 Task: Find a one-way business class flight from Billings to Indianapolis for 9 passengers on August 5th, using United Airlines, with 1 carry-on bag, a budget of up to ₹500,000, and a departure time between 10:00 and 11:00.
Action: Mouse moved to (296, 125)
Screenshot: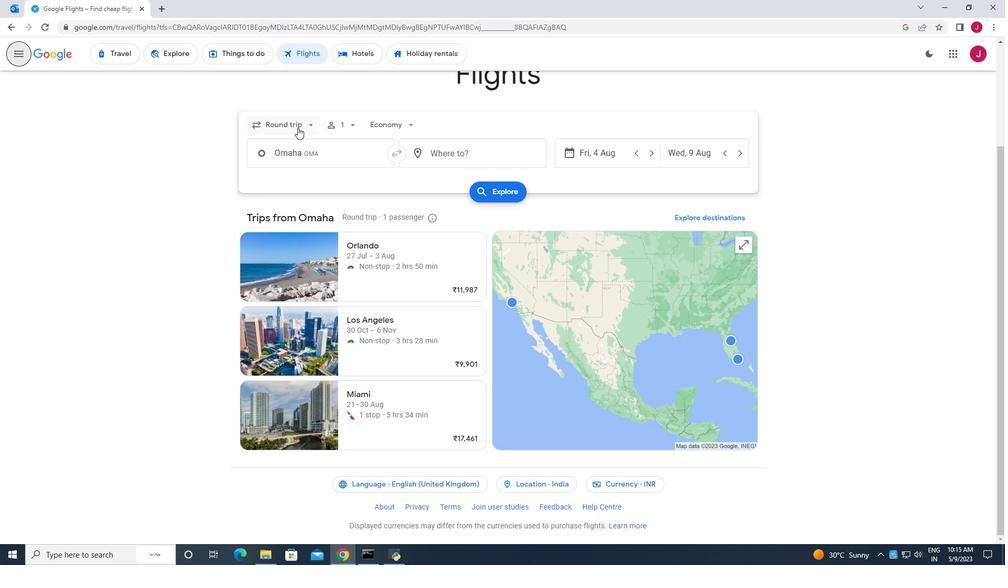 
Action: Mouse pressed left at (296, 125)
Screenshot: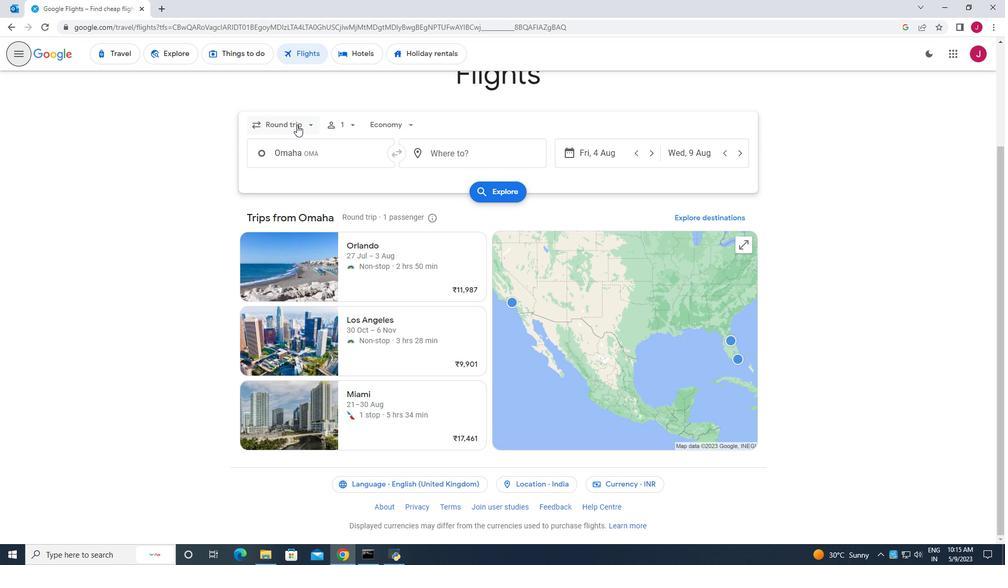 
Action: Mouse moved to (302, 173)
Screenshot: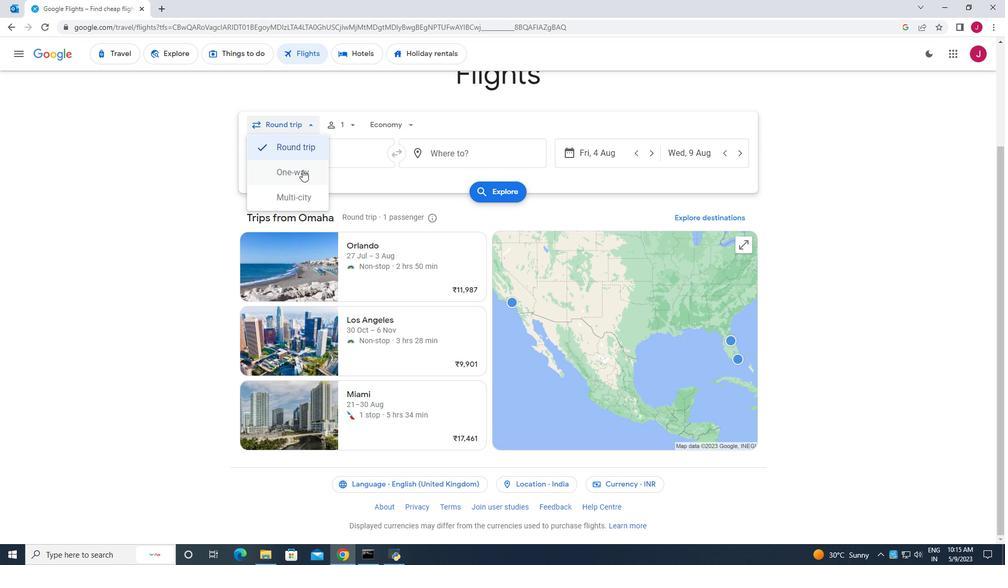 
Action: Mouse pressed left at (302, 173)
Screenshot: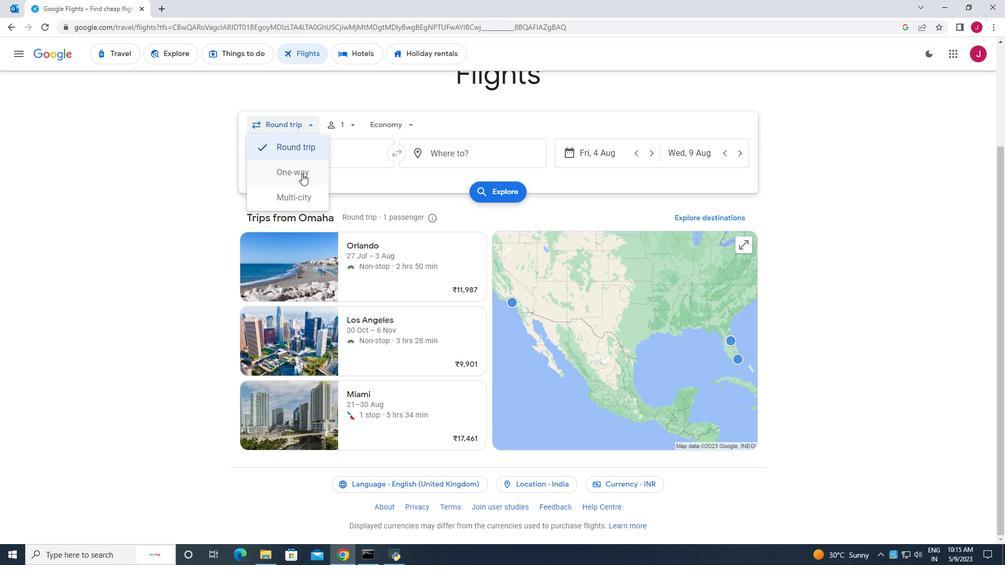 
Action: Mouse moved to (350, 121)
Screenshot: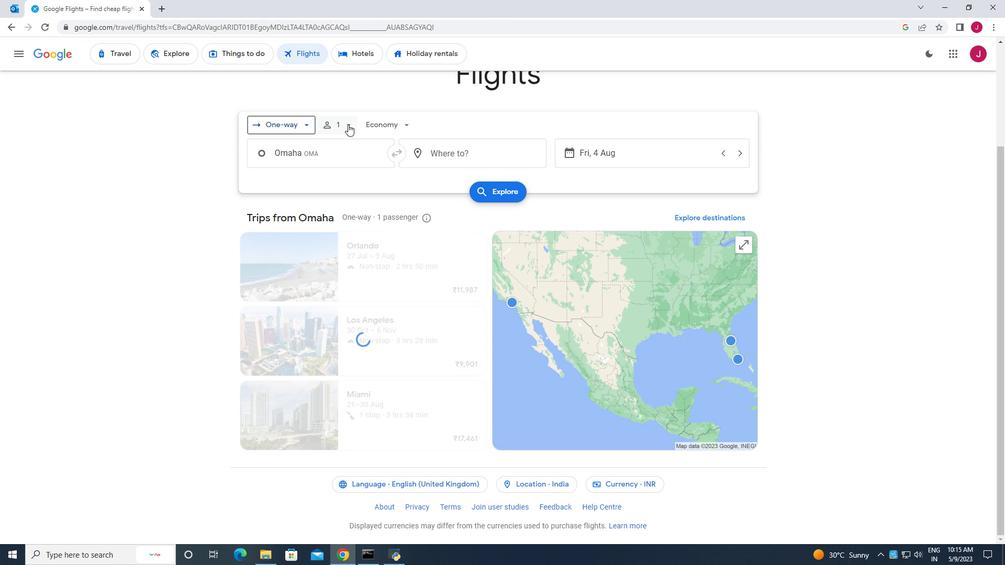 
Action: Mouse pressed left at (350, 121)
Screenshot: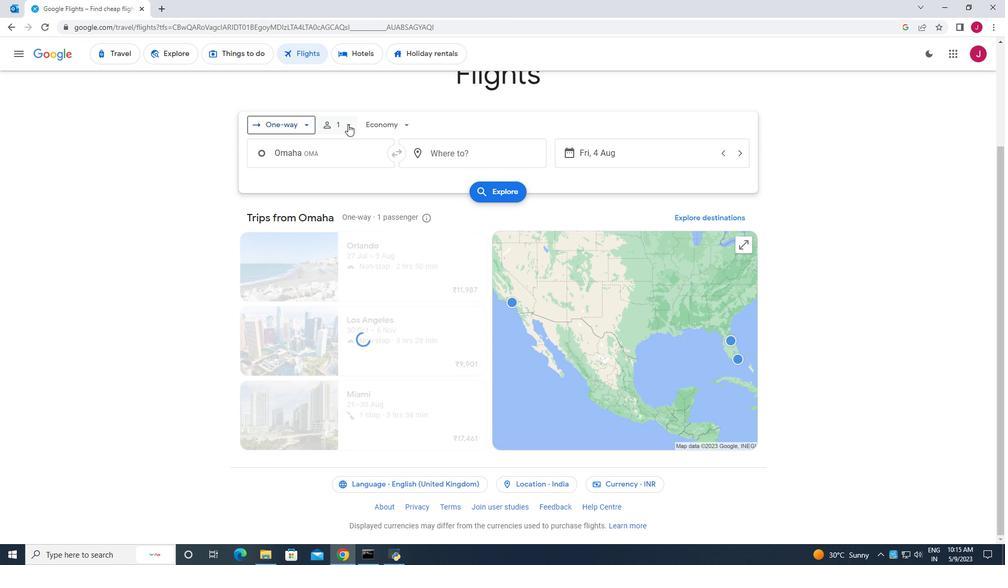 
Action: Mouse moved to (423, 152)
Screenshot: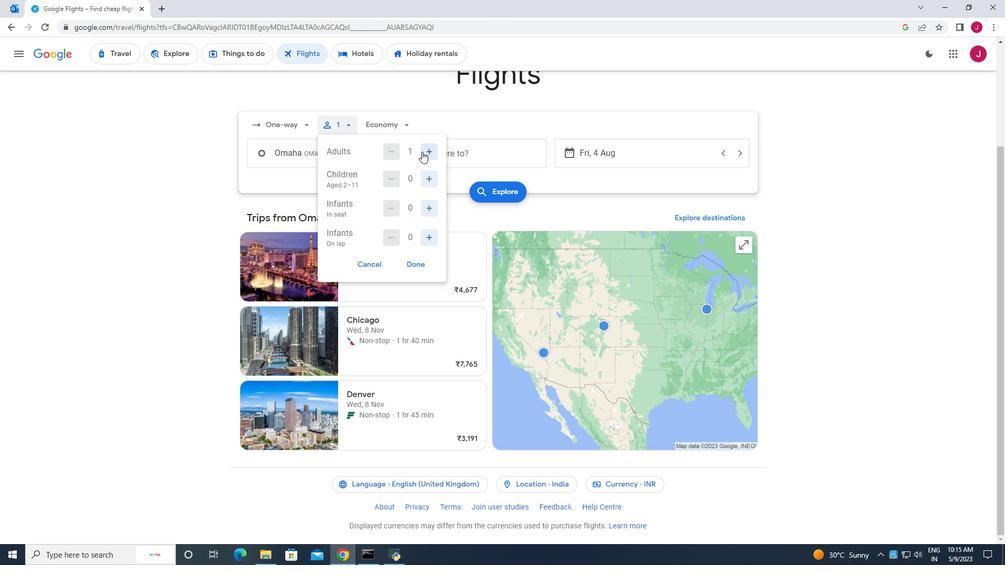 
Action: Mouse pressed left at (423, 152)
Screenshot: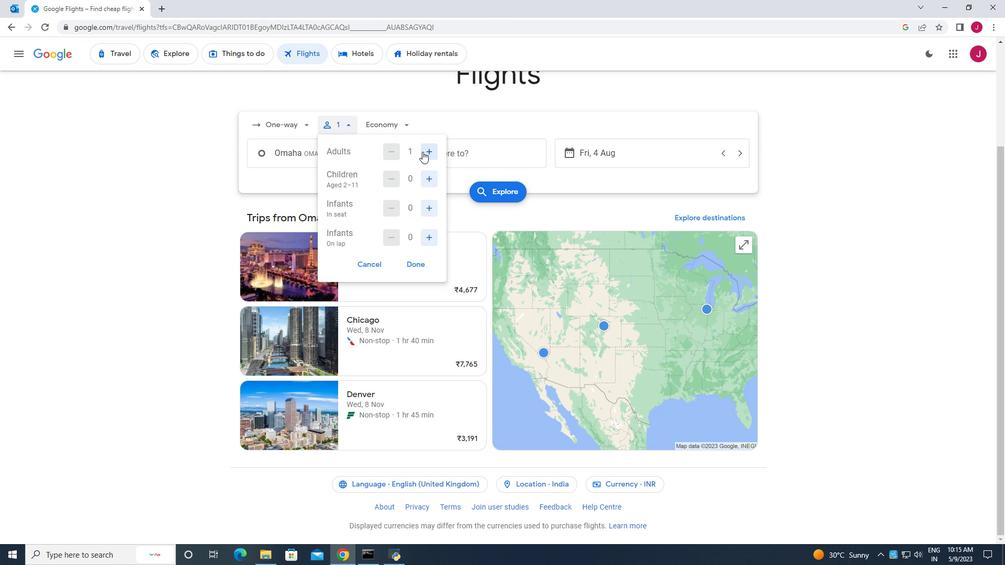 
Action: Mouse pressed left at (423, 152)
Screenshot: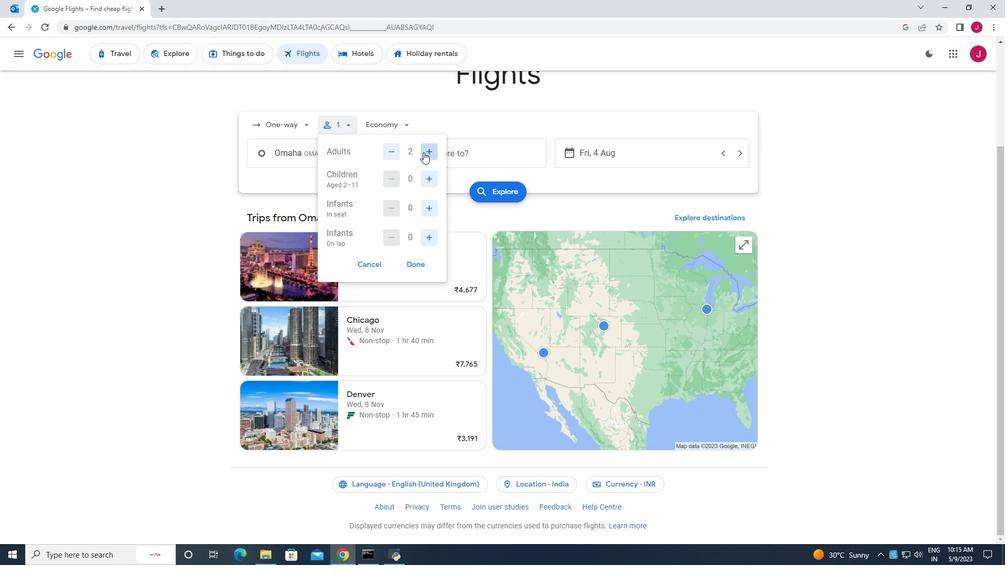 
Action: Mouse pressed left at (423, 152)
Screenshot: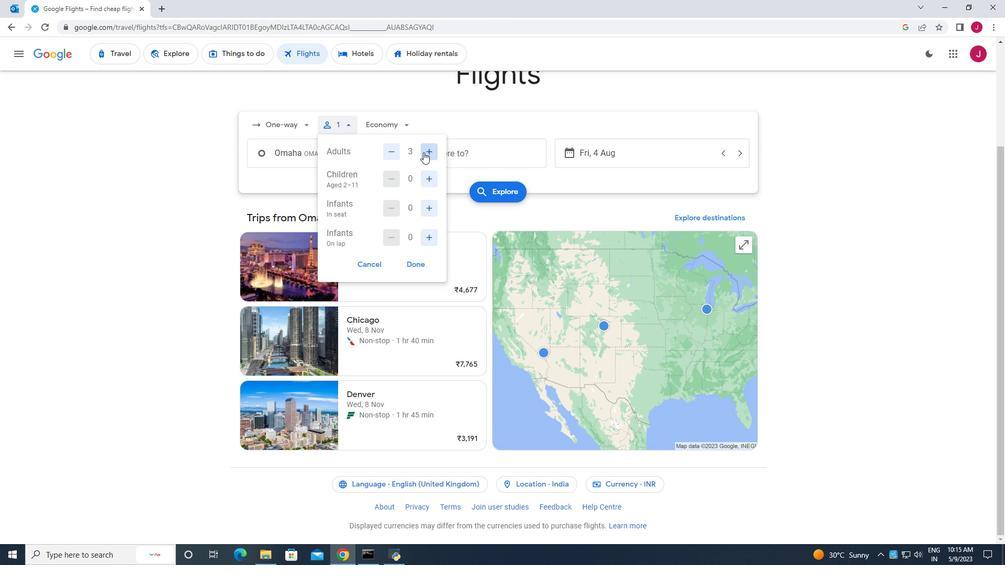
Action: Mouse pressed left at (423, 152)
Screenshot: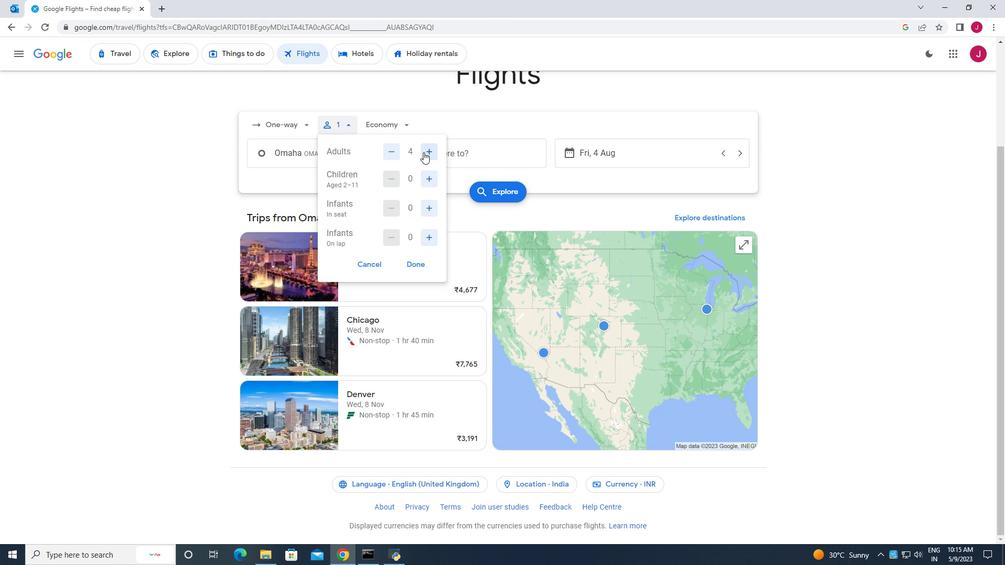 
Action: Mouse moved to (427, 179)
Screenshot: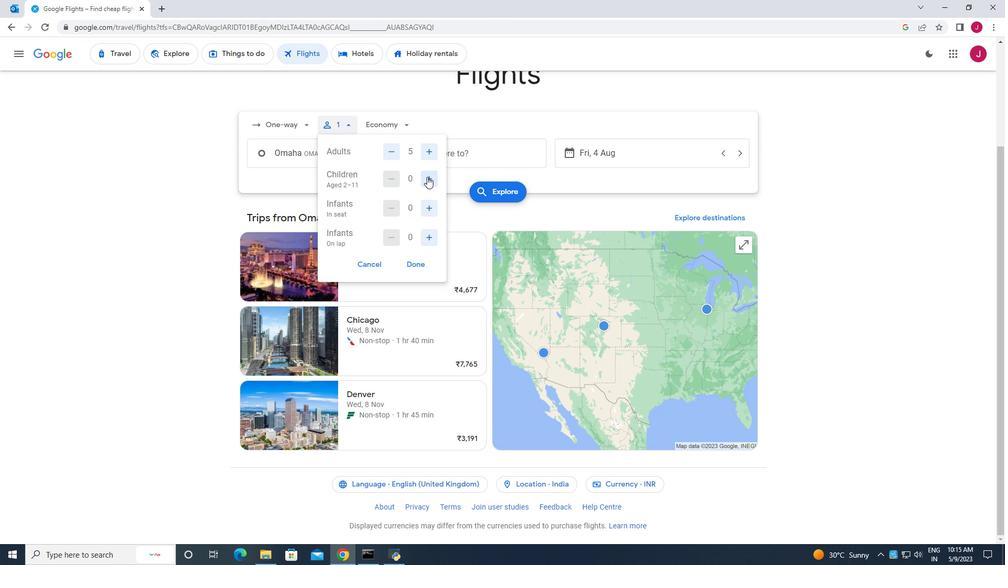 
Action: Mouse pressed left at (427, 179)
Screenshot: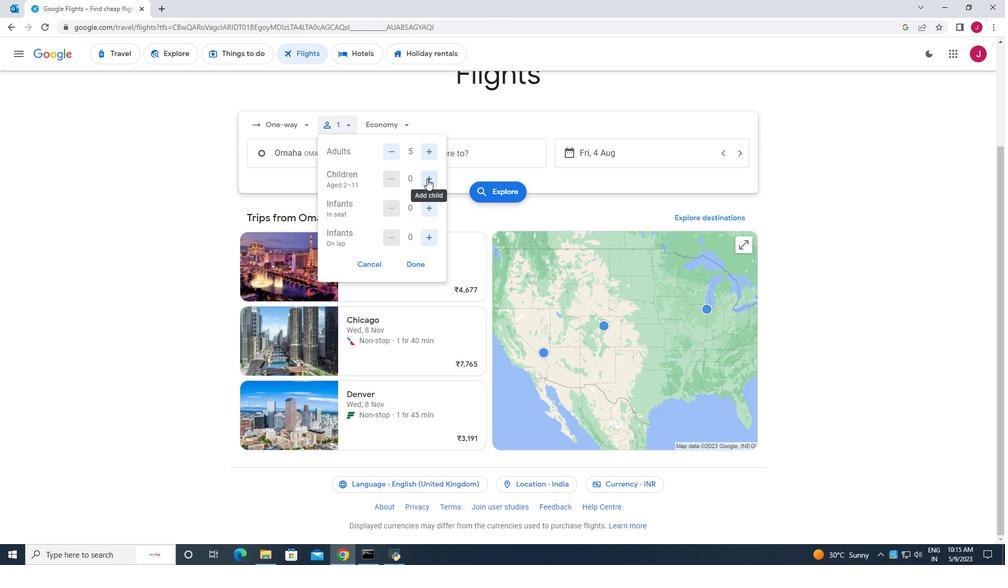 
Action: Mouse moved to (426, 206)
Screenshot: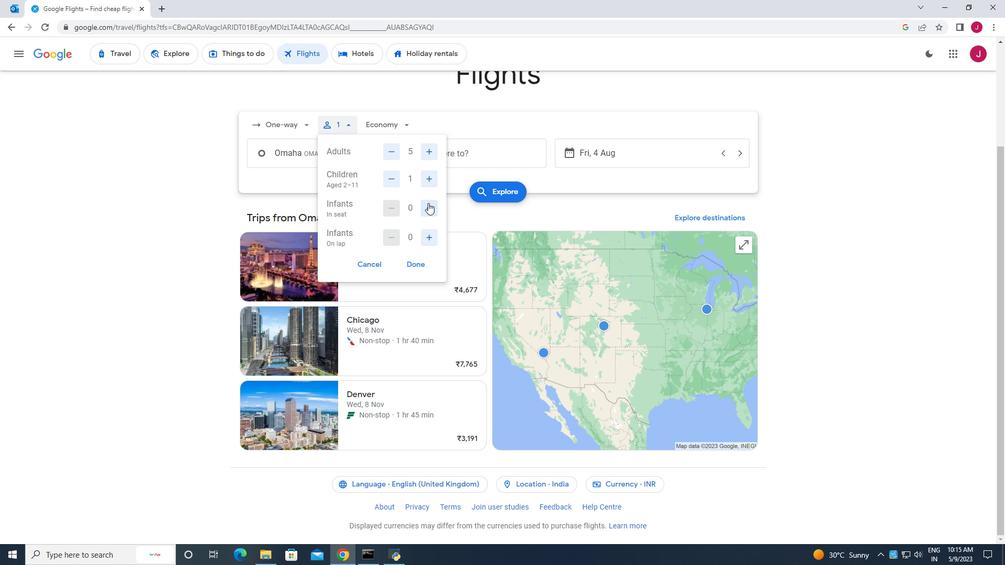 
Action: Mouse pressed left at (426, 206)
Screenshot: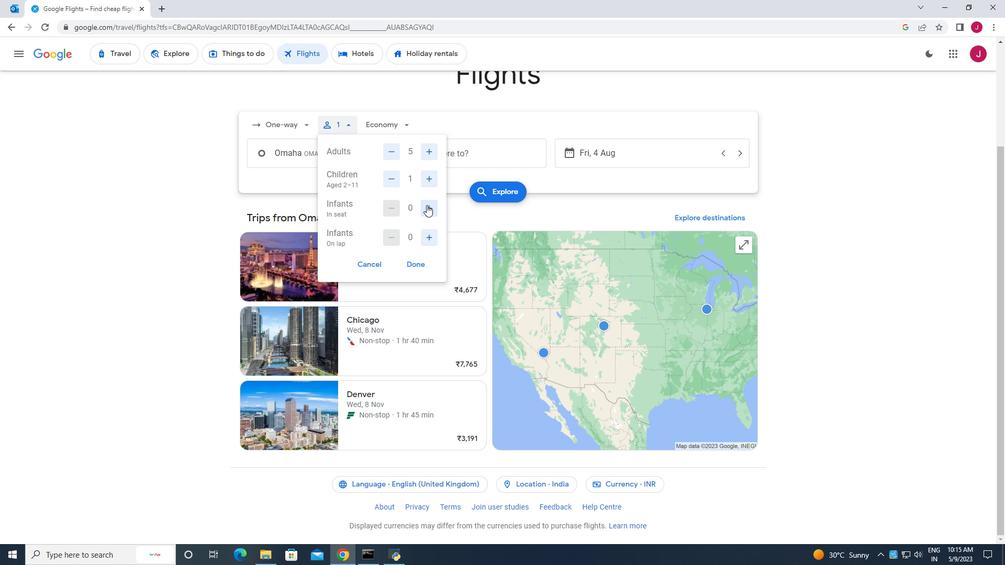 
Action: Mouse moved to (426, 206)
Screenshot: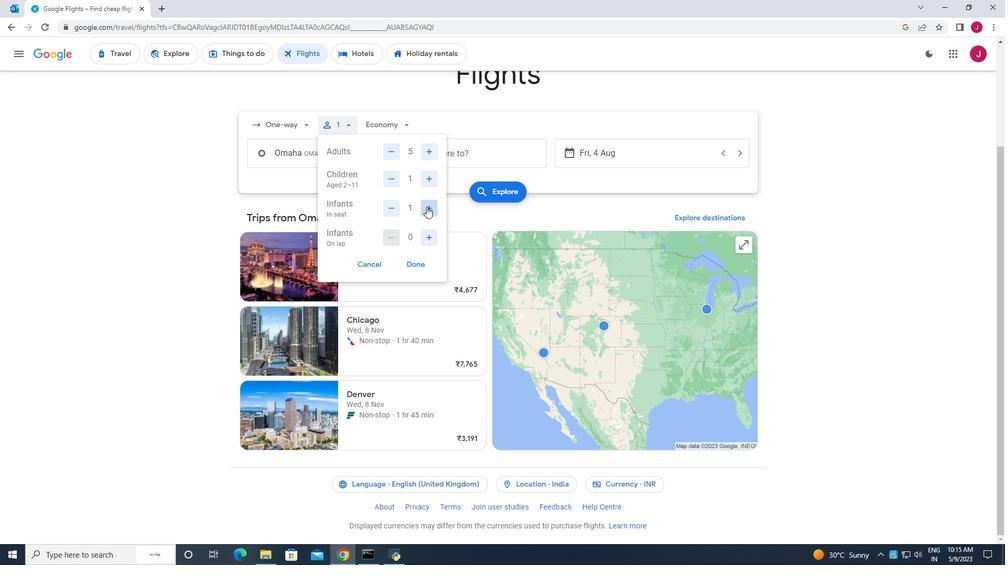 
Action: Mouse pressed left at (426, 206)
Screenshot: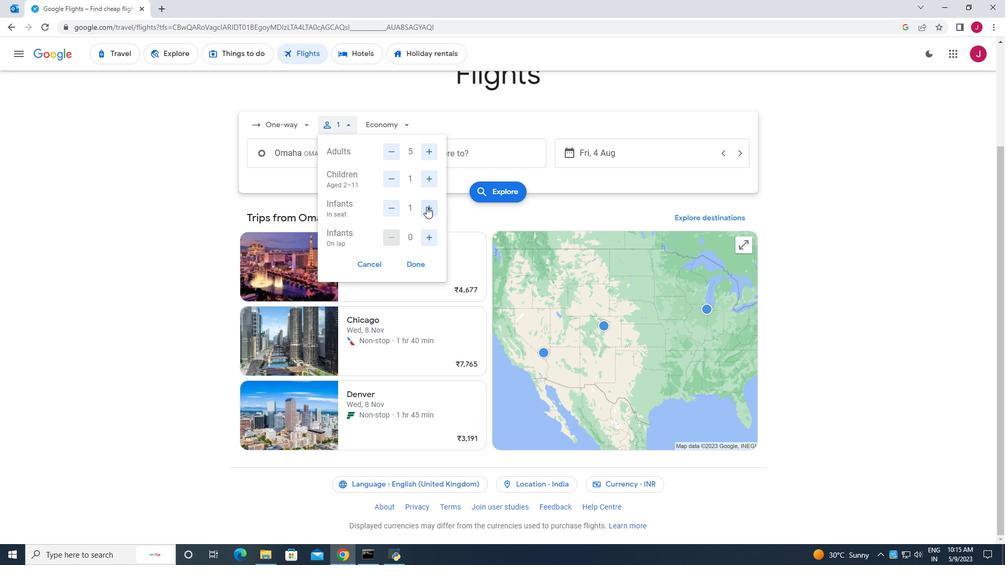 
Action: Mouse moved to (428, 239)
Screenshot: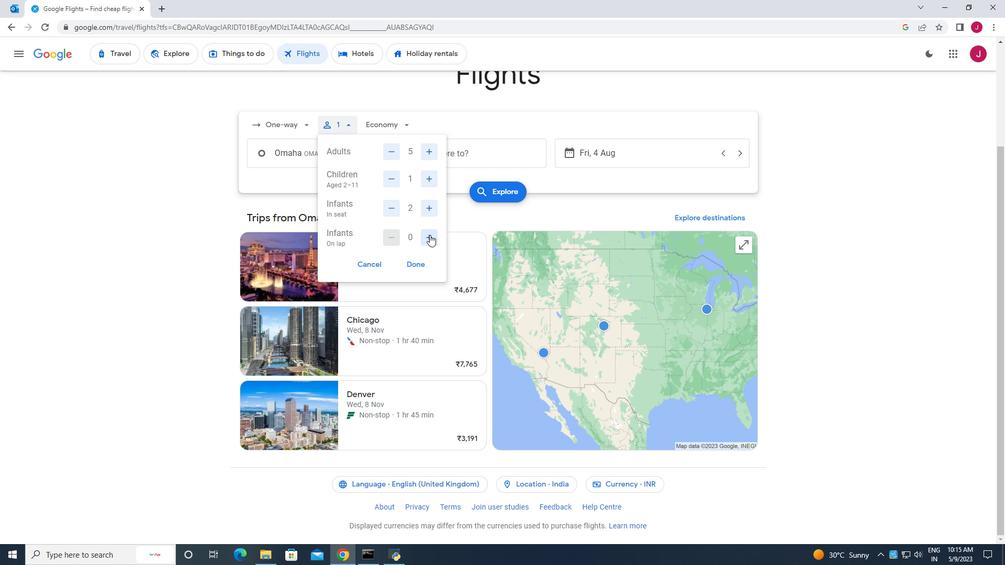 
Action: Mouse pressed left at (428, 239)
Screenshot: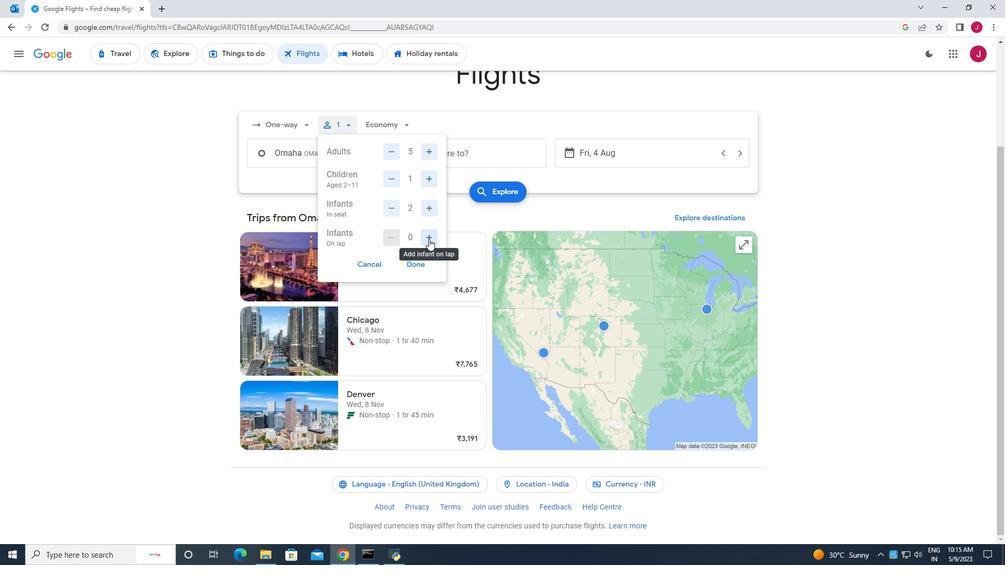 
Action: Mouse moved to (415, 262)
Screenshot: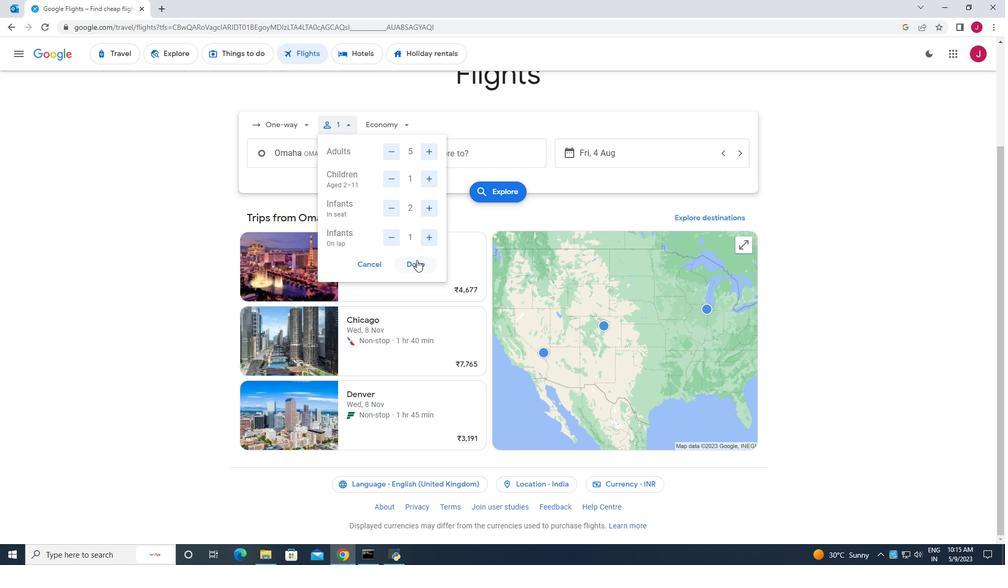 
Action: Mouse pressed left at (415, 262)
Screenshot: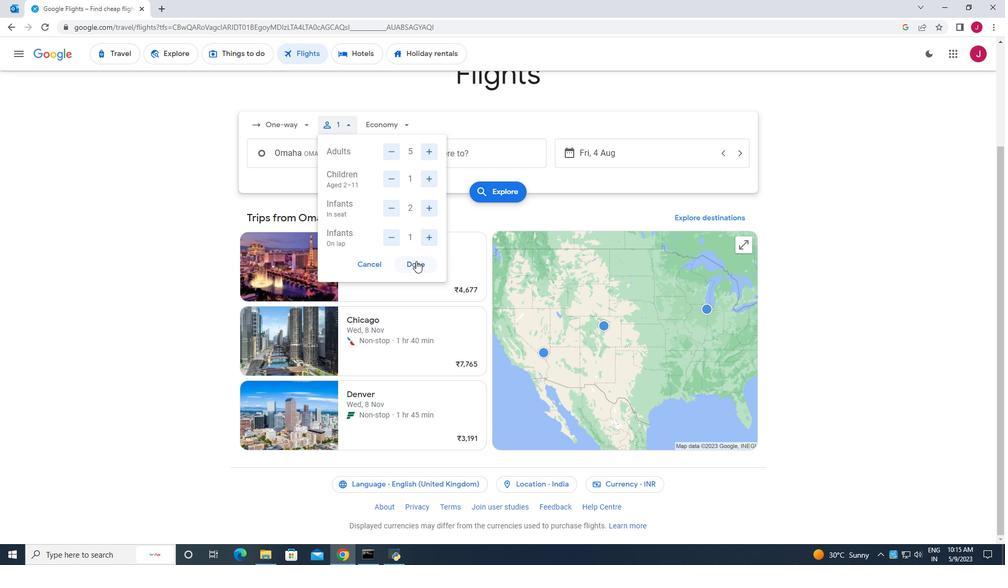 
Action: Mouse moved to (403, 119)
Screenshot: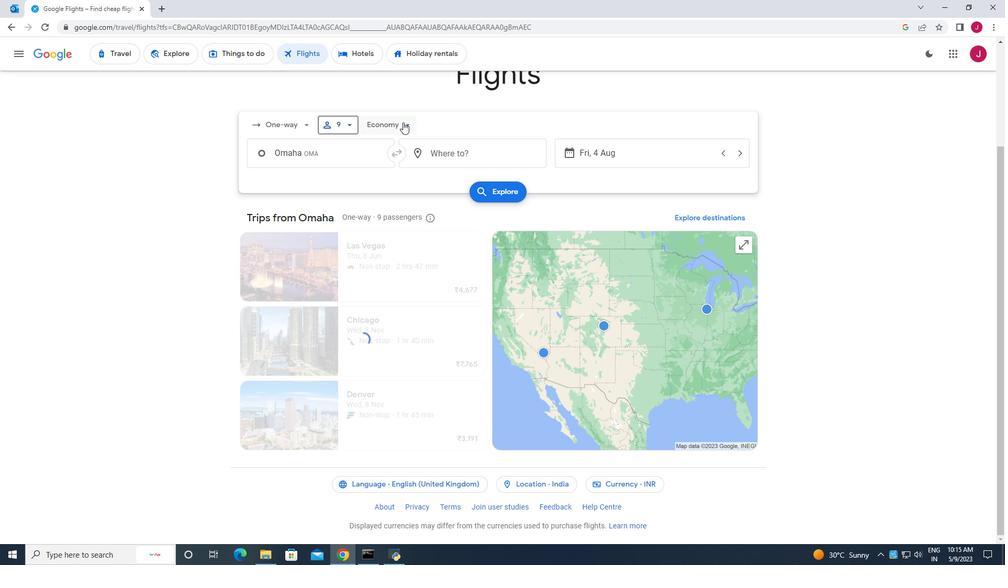 
Action: Mouse pressed left at (403, 119)
Screenshot: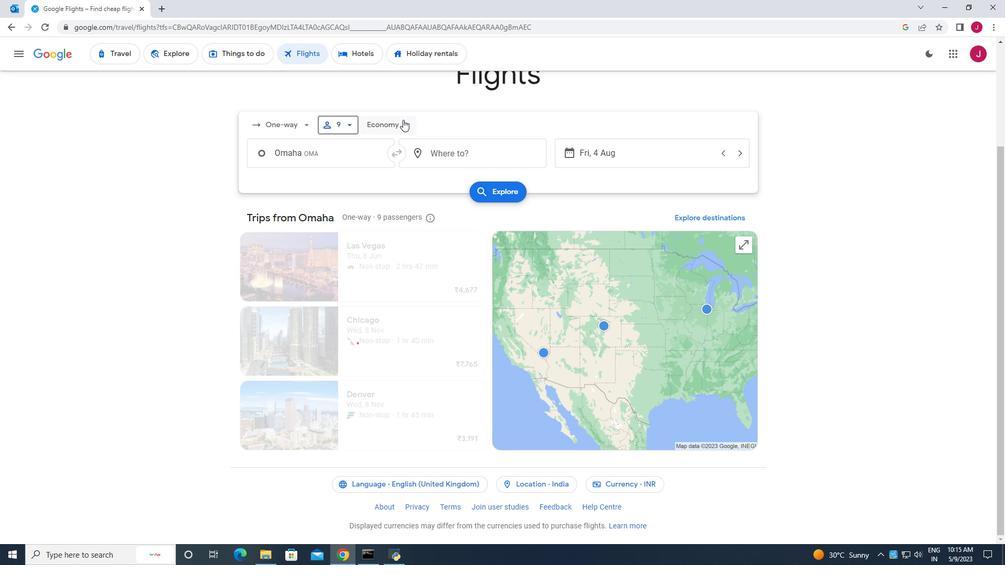 
Action: Mouse moved to (404, 200)
Screenshot: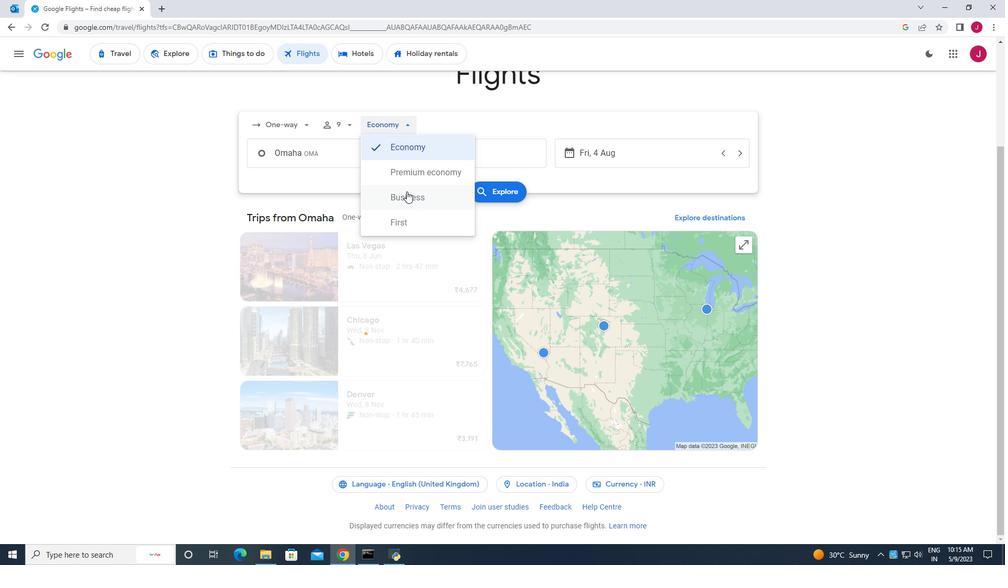 
Action: Mouse pressed left at (404, 200)
Screenshot: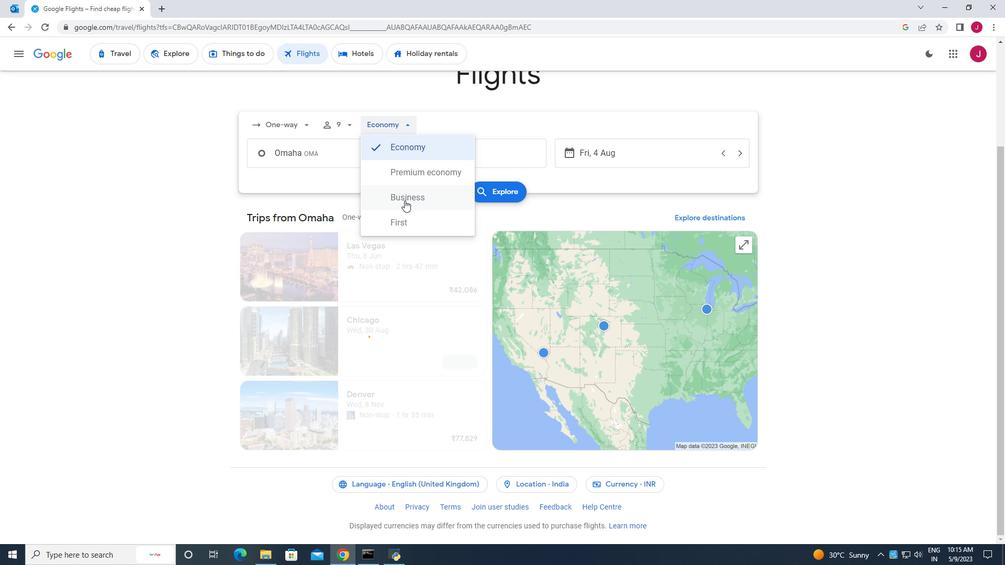 
Action: Mouse moved to (340, 155)
Screenshot: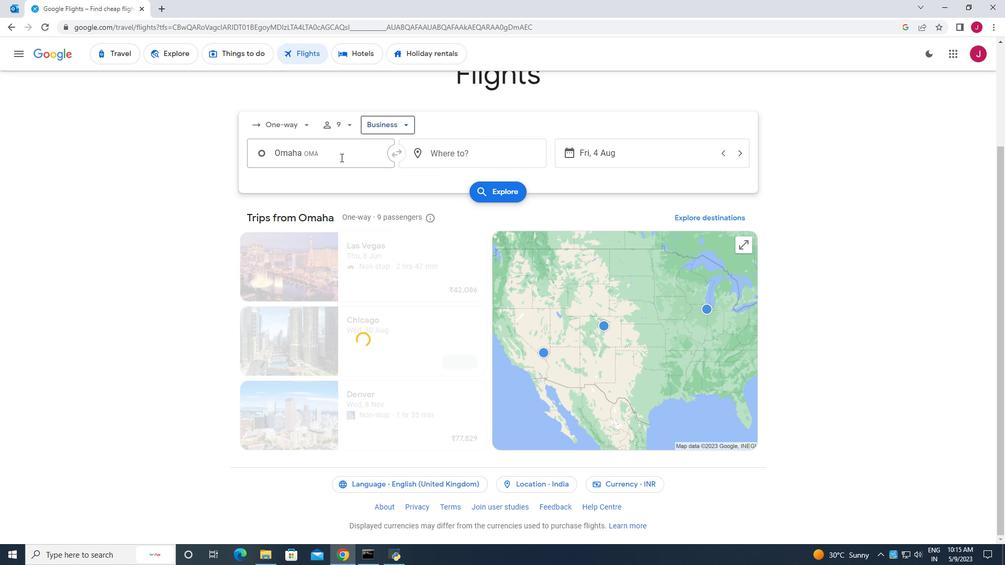 
Action: Mouse pressed left at (340, 155)
Screenshot: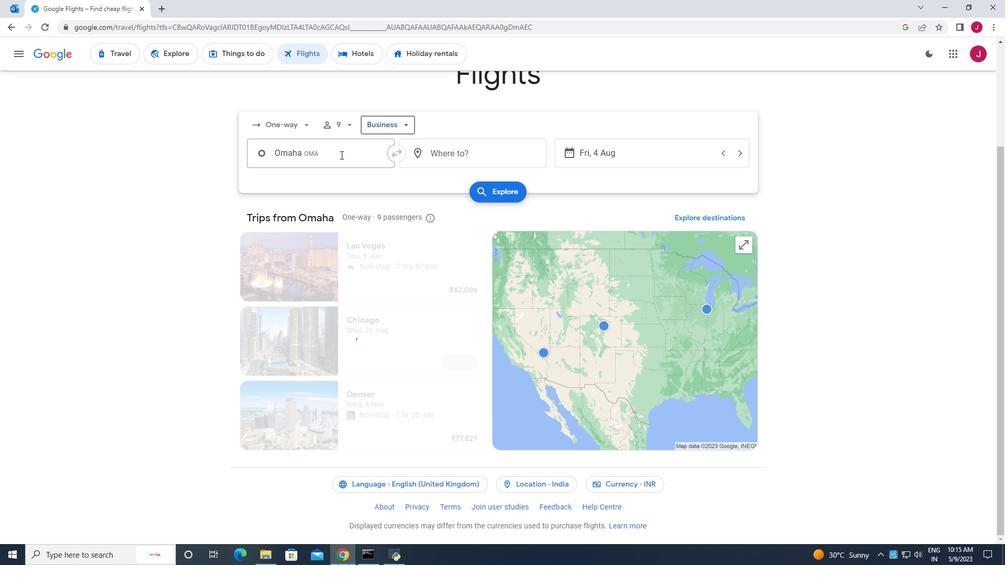 
Action: Key pressed billings
Screenshot: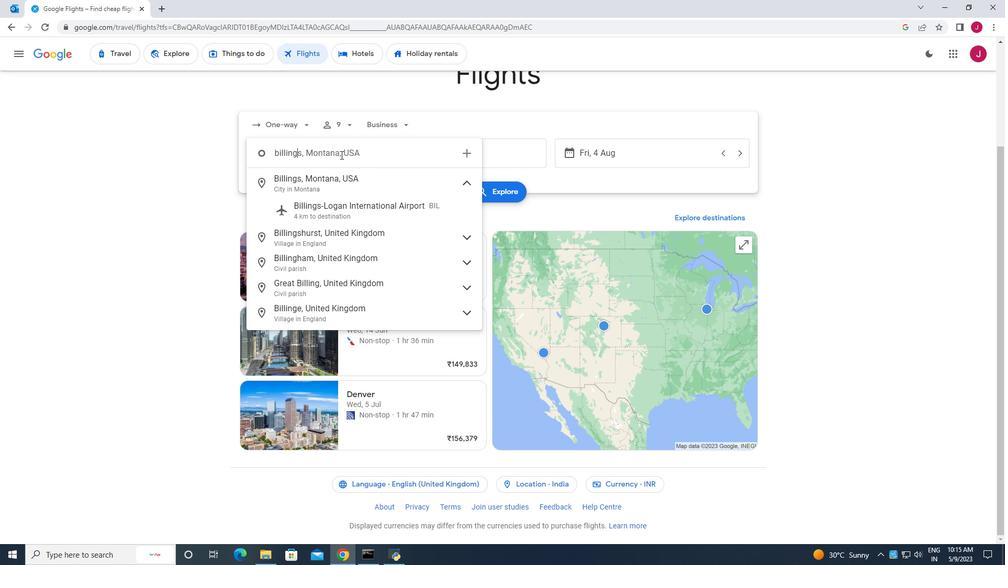
Action: Mouse moved to (362, 209)
Screenshot: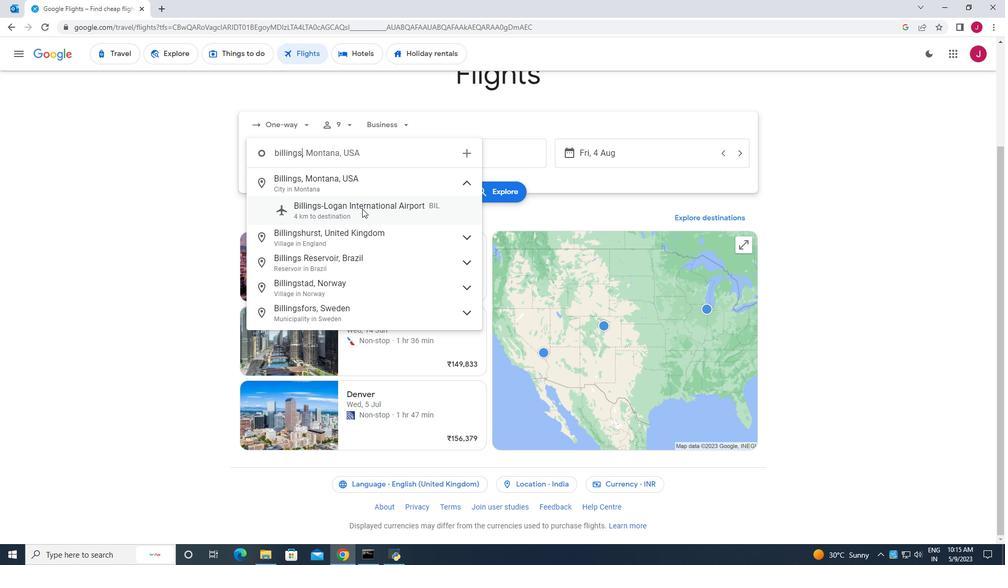 
Action: Mouse pressed left at (362, 209)
Screenshot: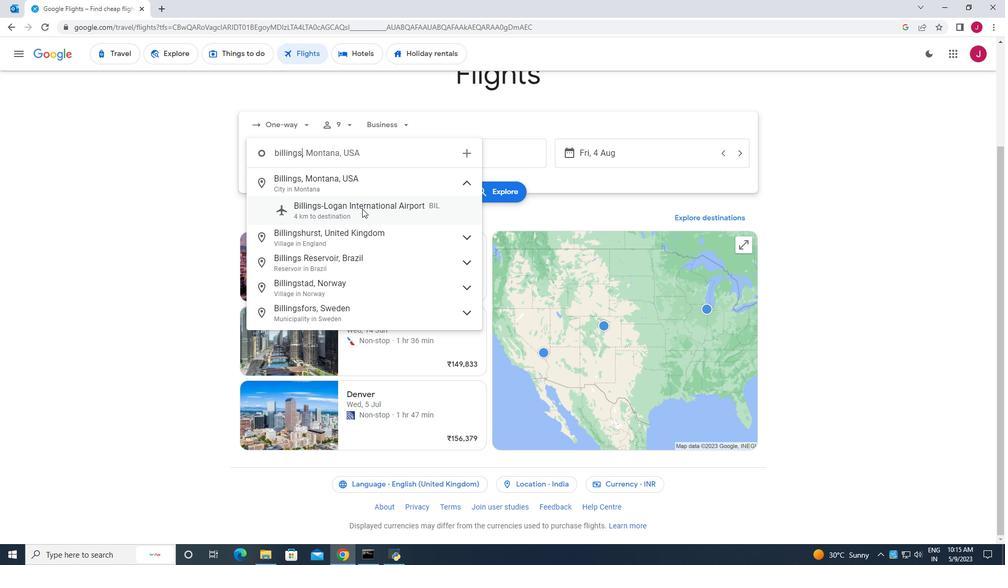 
Action: Mouse moved to (464, 158)
Screenshot: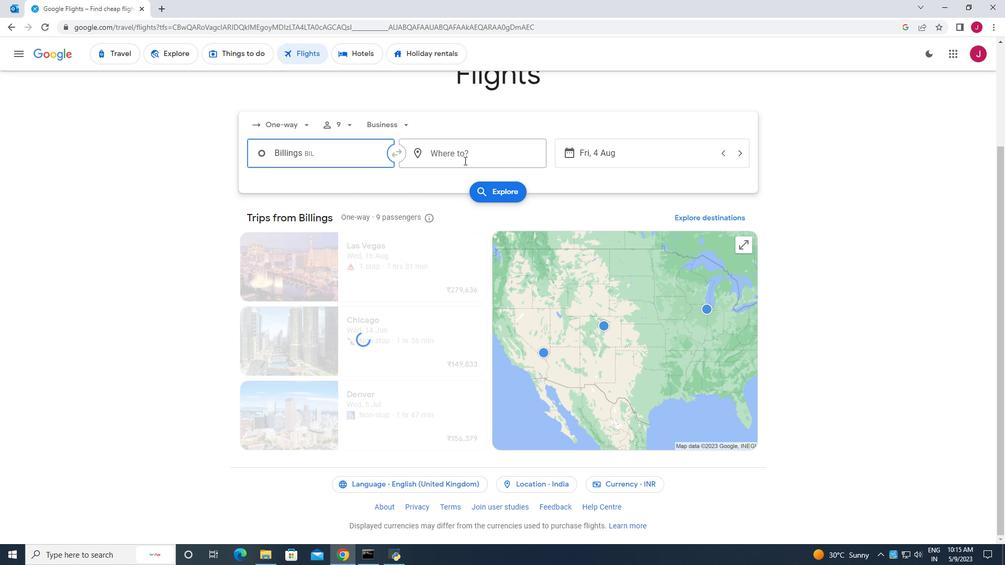 
Action: Mouse pressed left at (464, 158)
Screenshot: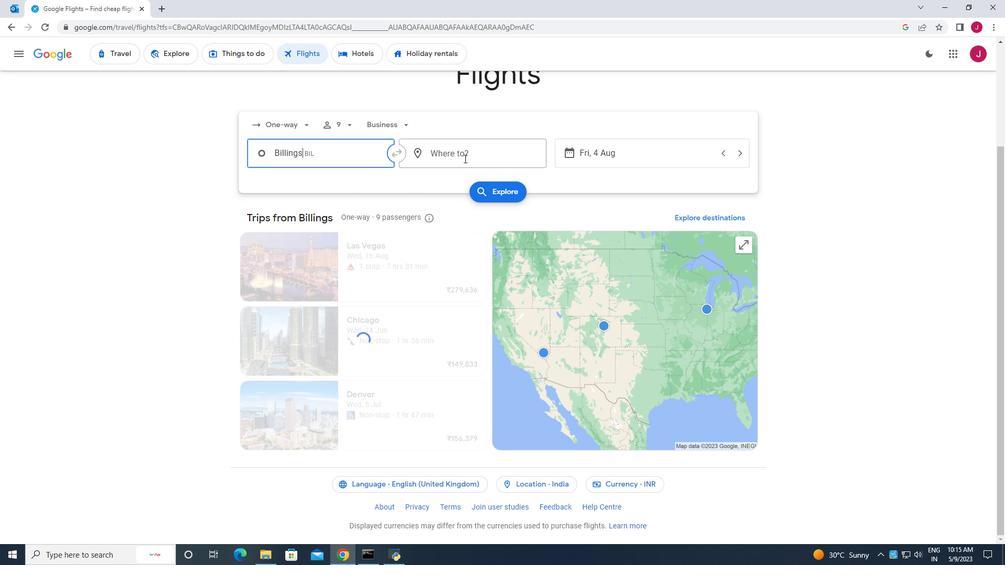 
Action: Key pressed indianapo
Screenshot: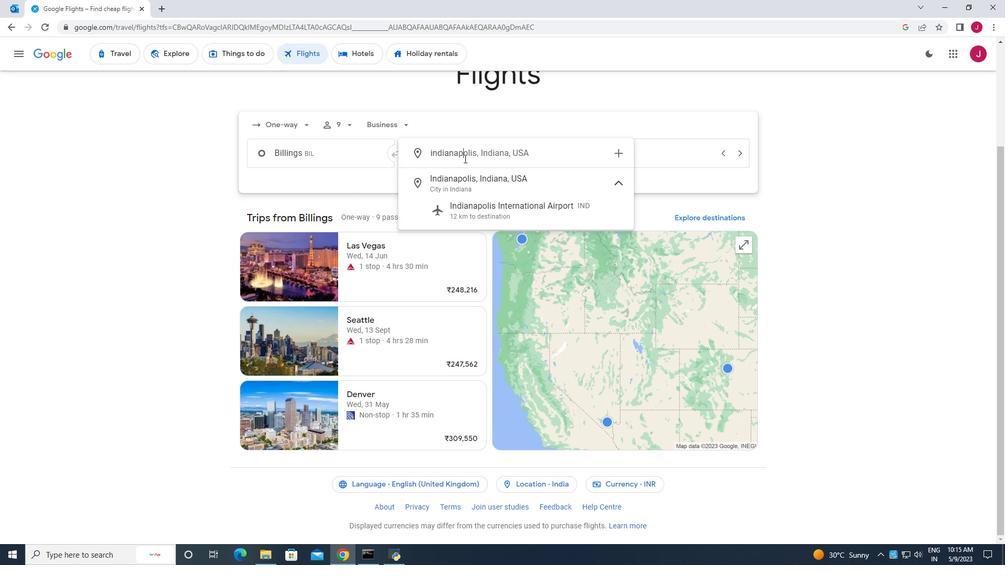 
Action: Mouse moved to (485, 181)
Screenshot: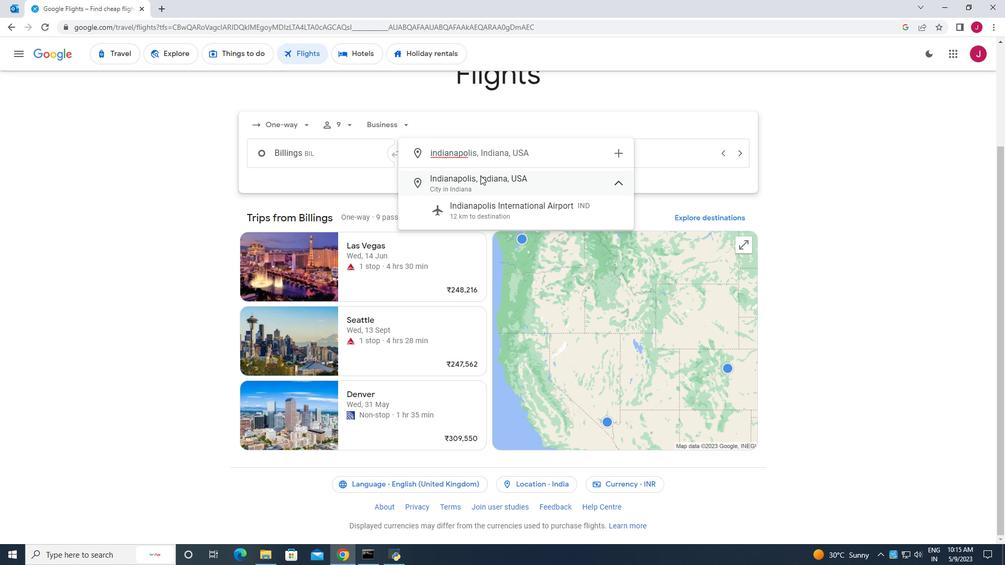 
Action: Mouse pressed left at (485, 181)
Screenshot: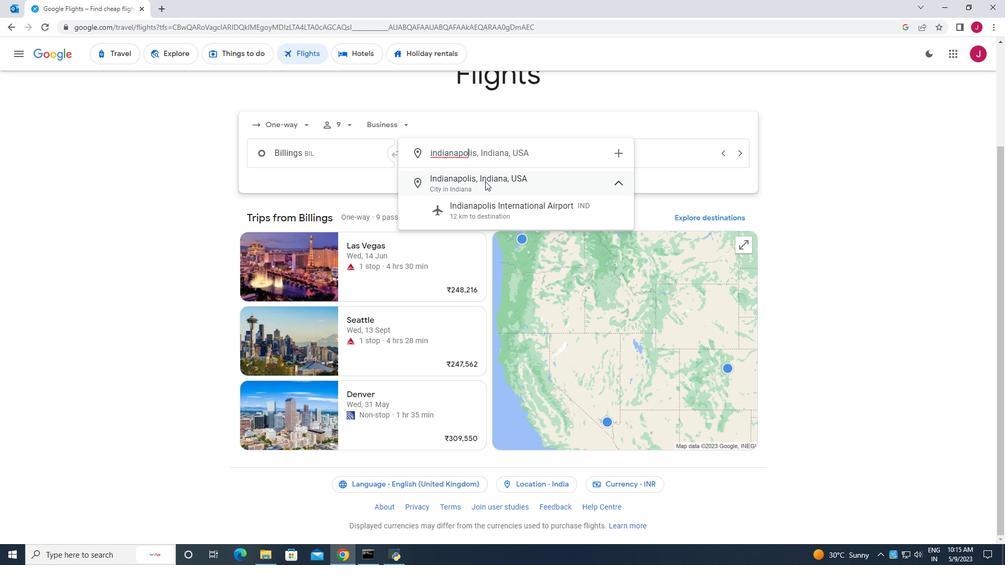 
Action: Mouse moved to (621, 155)
Screenshot: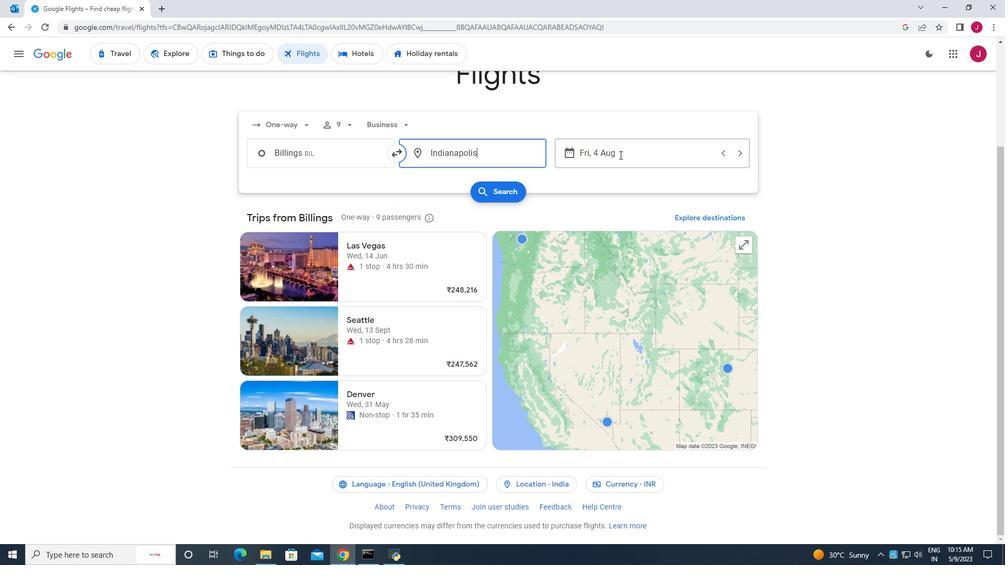 
Action: Mouse pressed left at (621, 155)
Screenshot: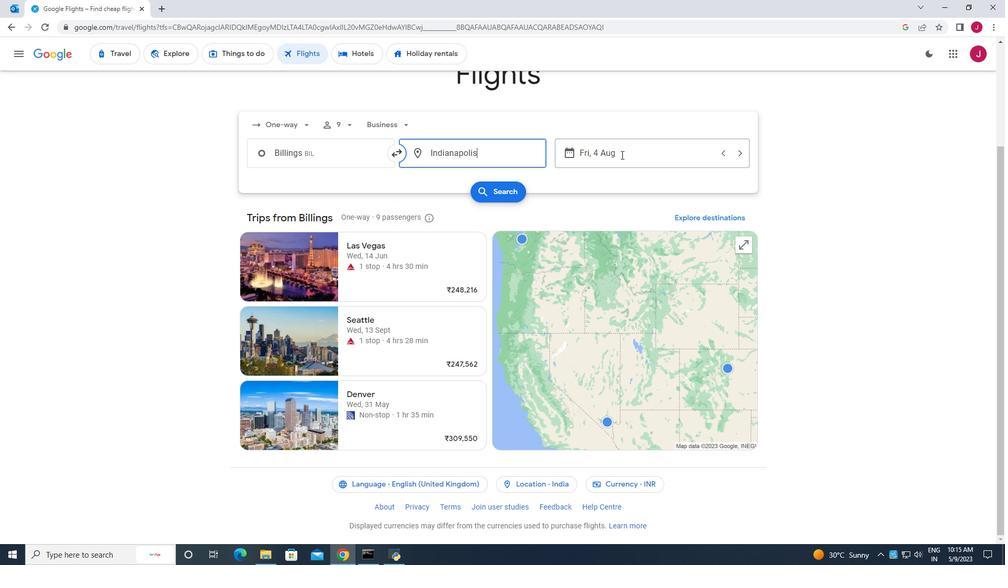 
Action: Mouse moved to (528, 233)
Screenshot: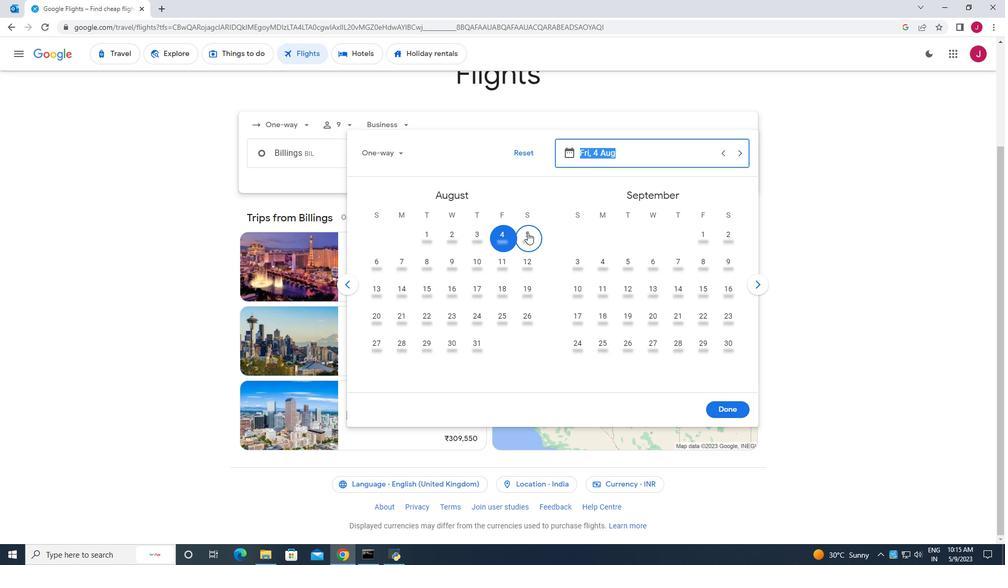 
Action: Mouse pressed left at (528, 233)
Screenshot: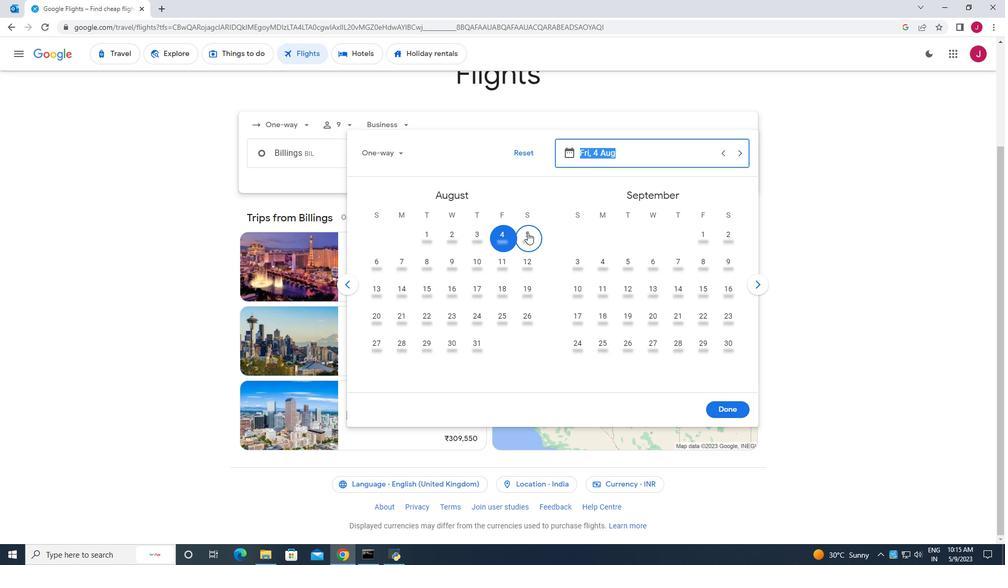 
Action: Mouse moved to (724, 407)
Screenshot: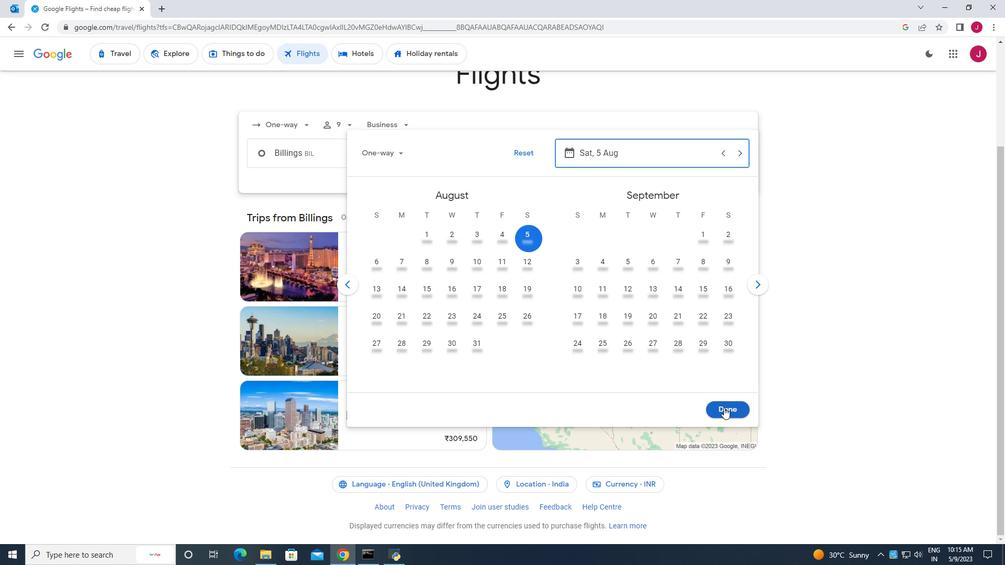 
Action: Mouse pressed left at (724, 407)
Screenshot: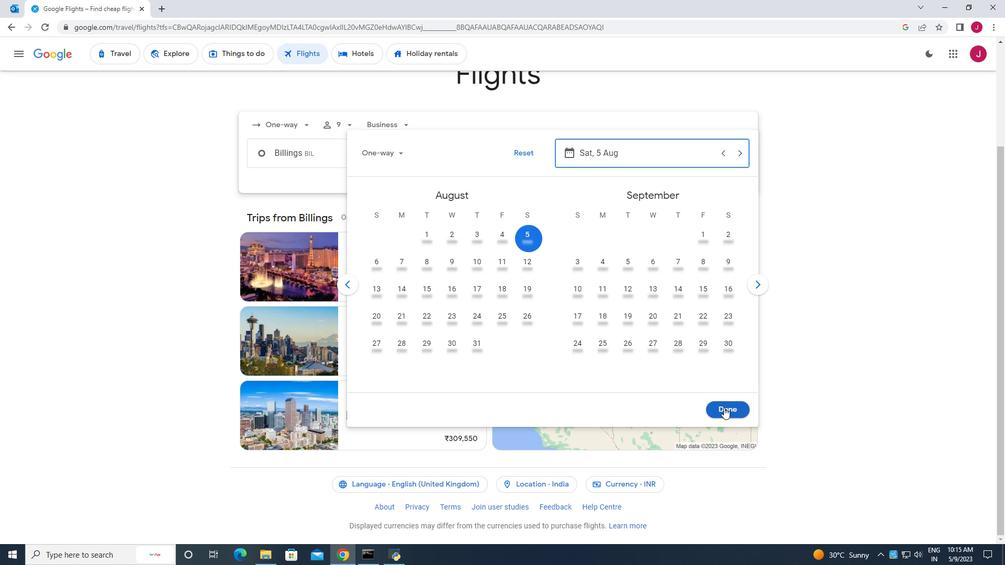 
Action: Mouse moved to (512, 193)
Screenshot: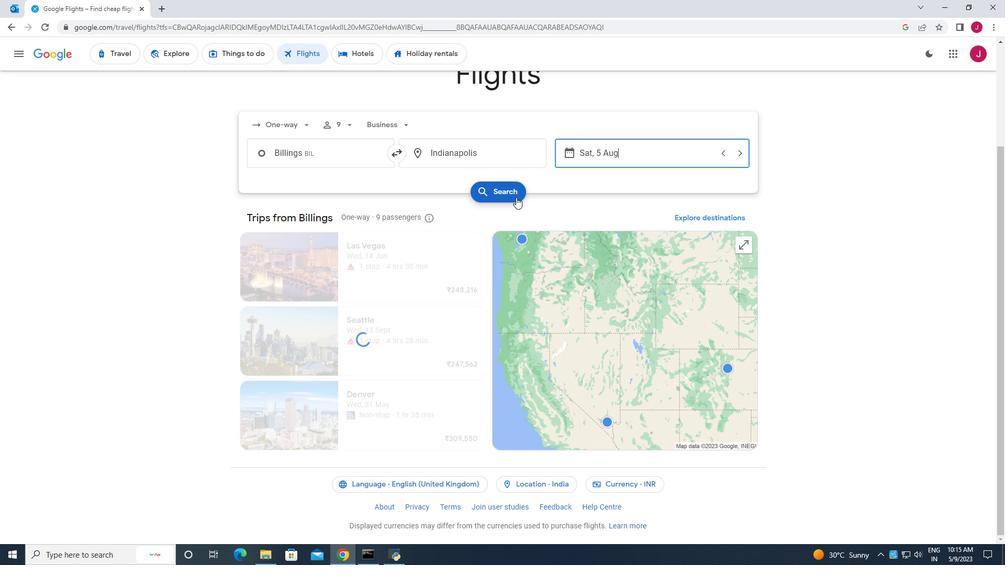 
Action: Mouse pressed left at (512, 193)
Screenshot: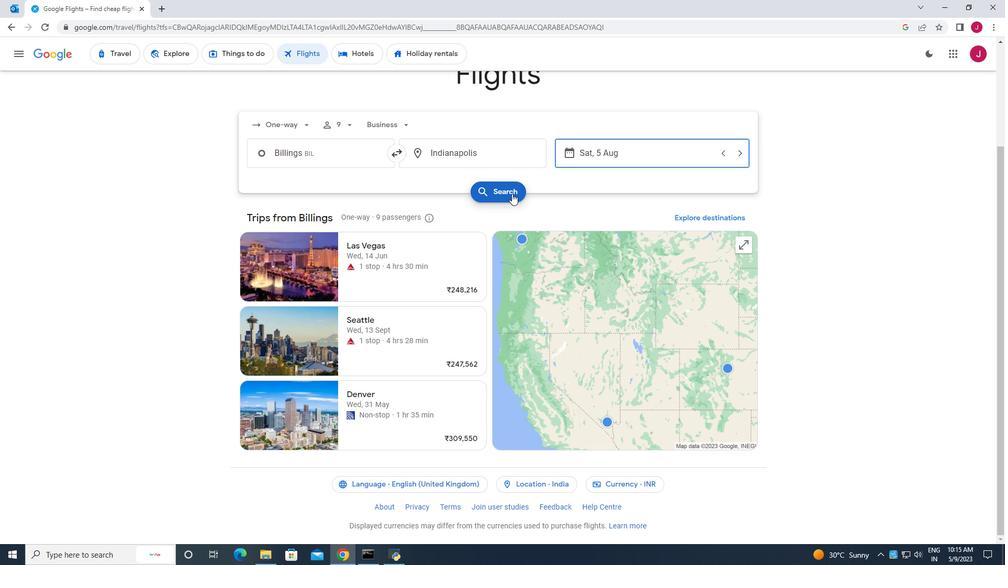 
Action: Mouse moved to (267, 149)
Screenshot: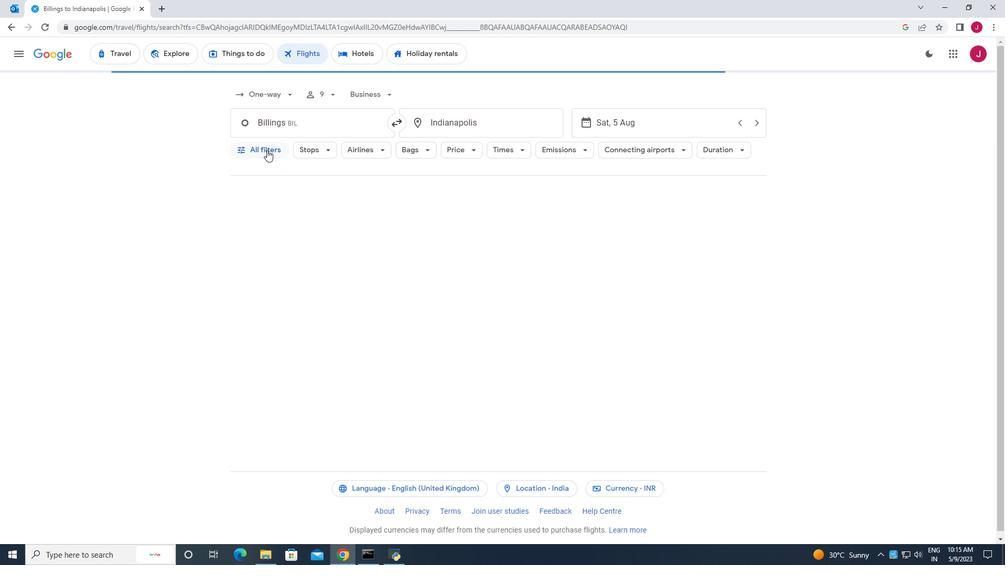 
Action: Mouse pressed left at (267, 149)
Screenshot: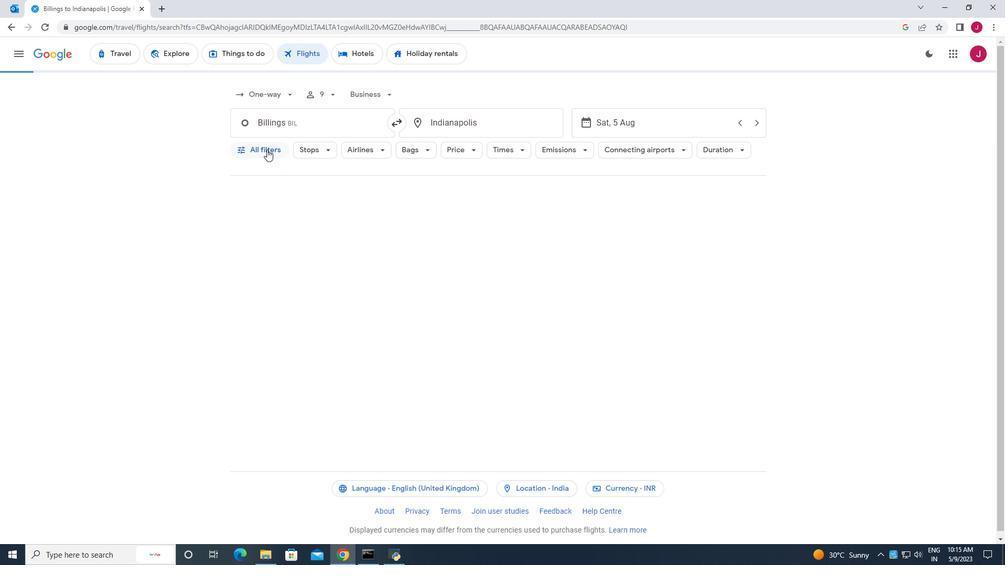 
Action: Mouse moved to (302, 192)
Screenshot: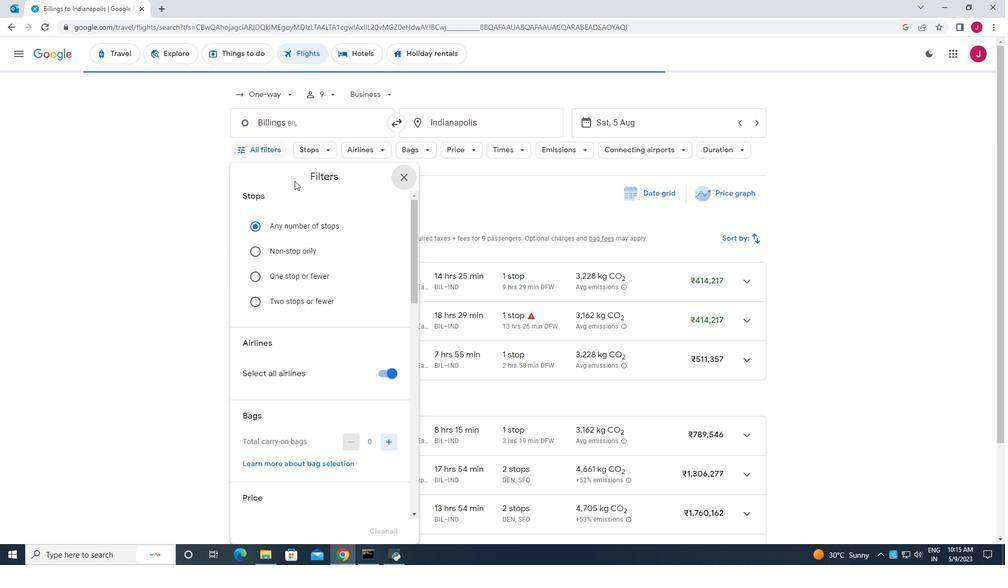 
Action: Mouse scrolled (302, 191) with delta (0, 0)
Screenshot: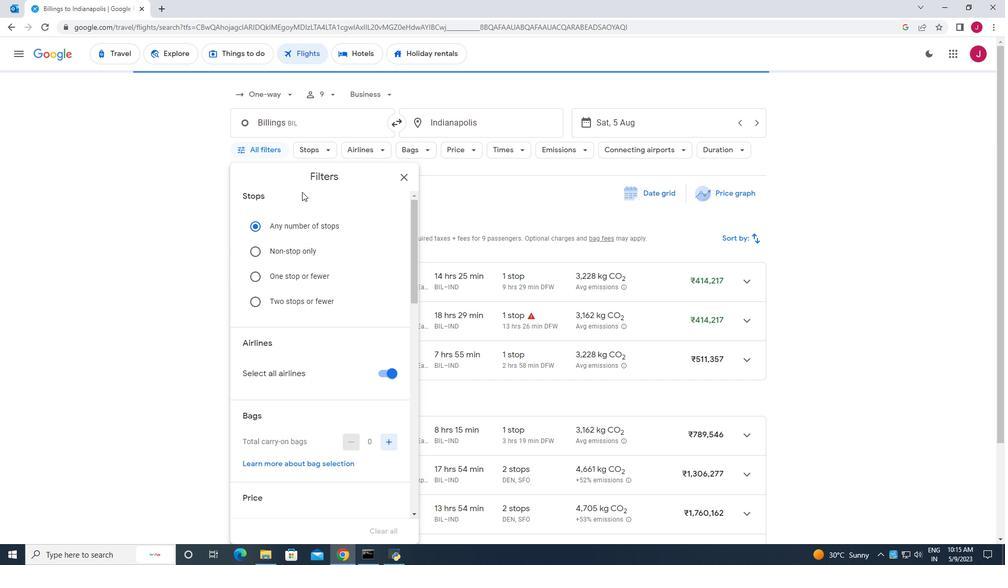 
Action: Mouse scrolled (302, 191) with delta (0, 0)
Screenshot: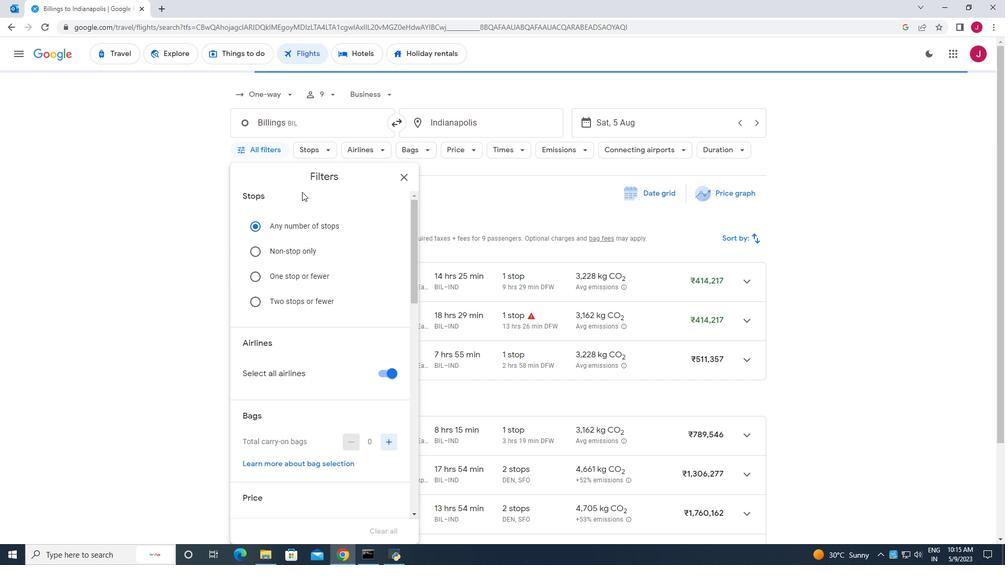 
Action: Mouse moved to (306, 194)
Screenshot: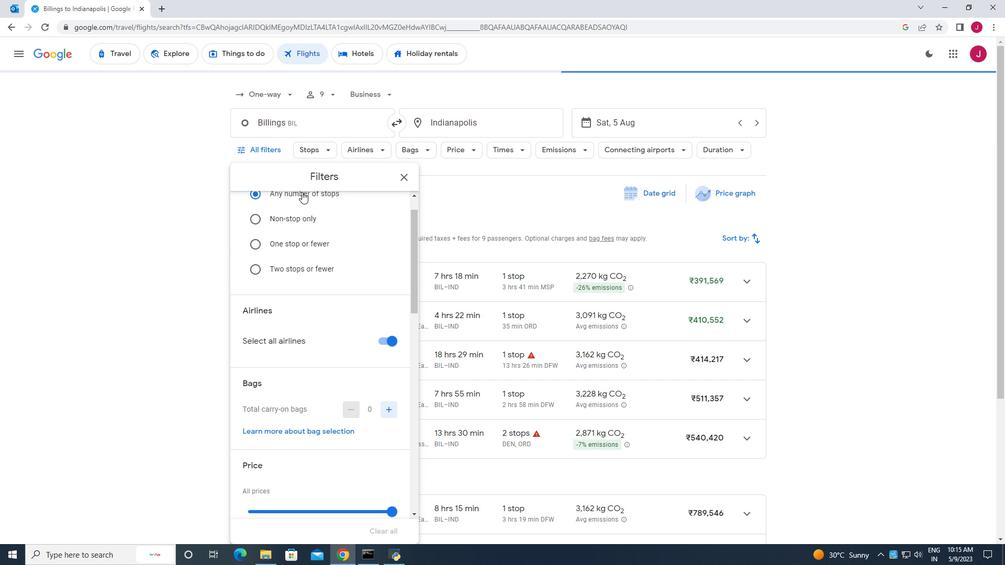 
Action: Mouse scrolled (306, 194) with delta (0, 0)
Screenshot: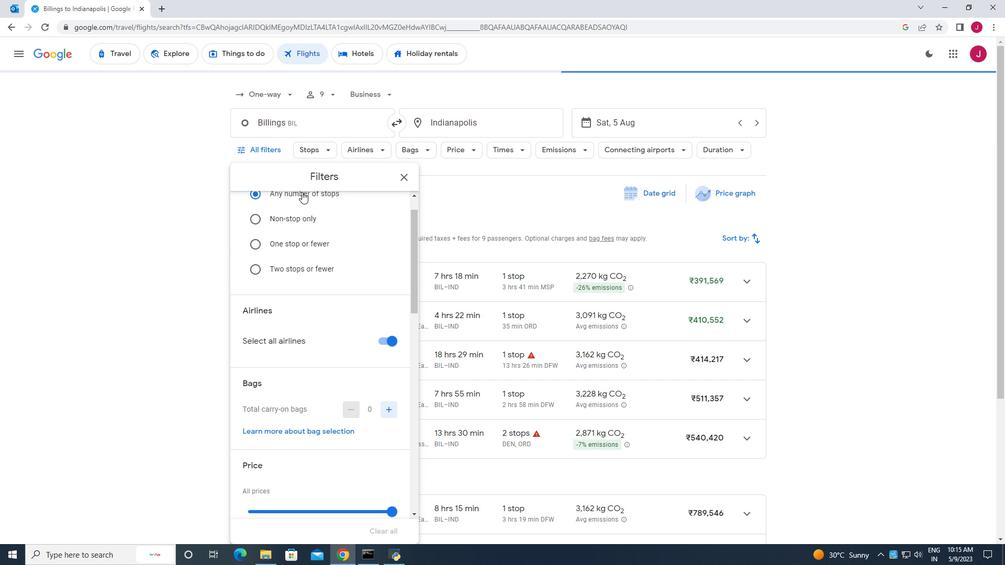 
Action: Mouse moved to (381, 217)
Screenshot: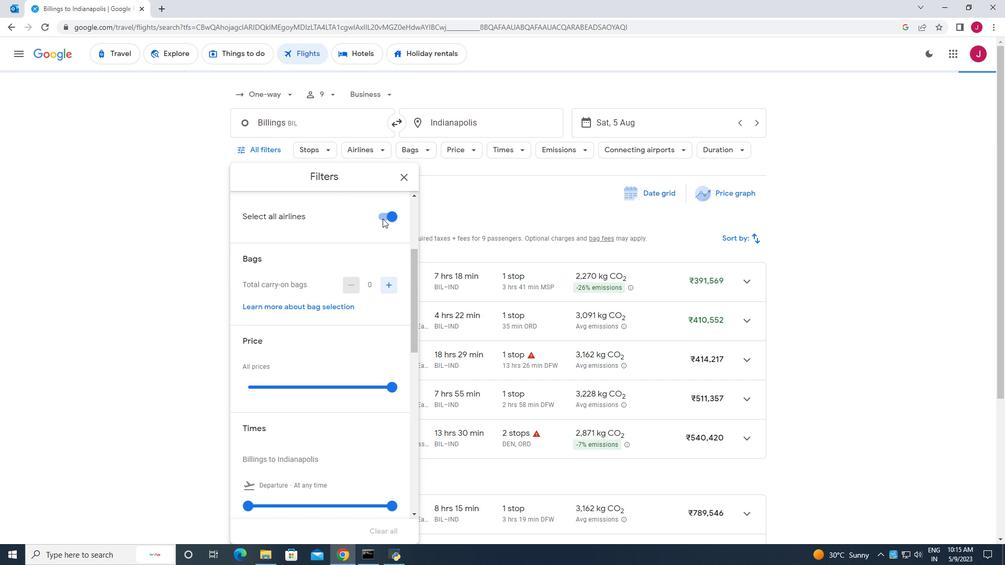 
Action: Mouse pressed left at (381, 217)
Screenshot: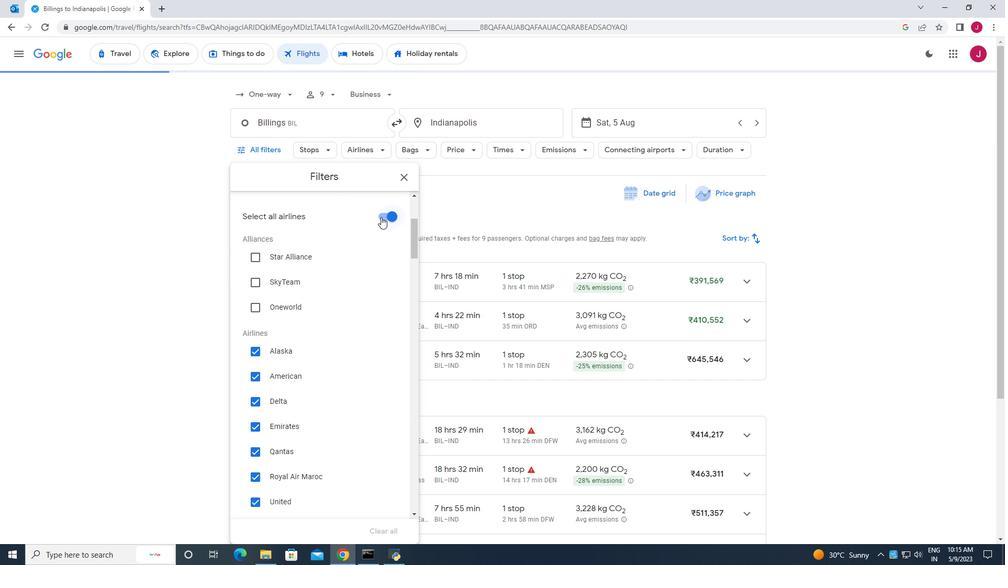 
Action: Mouse moved to (347, 249)
Screenshot: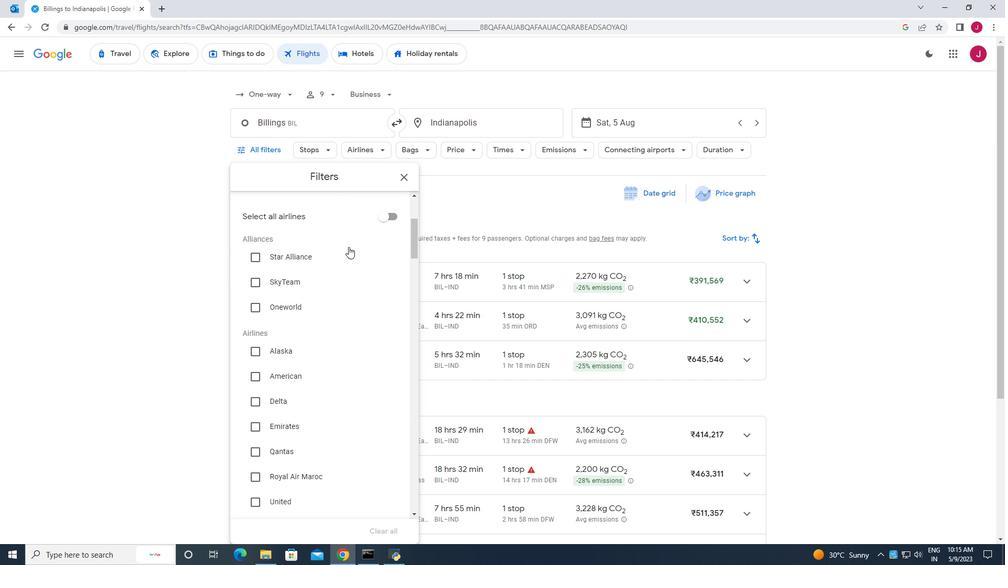 
Action: Mouse scrolled (347, 249) with delta (0, 0)
Screenshot: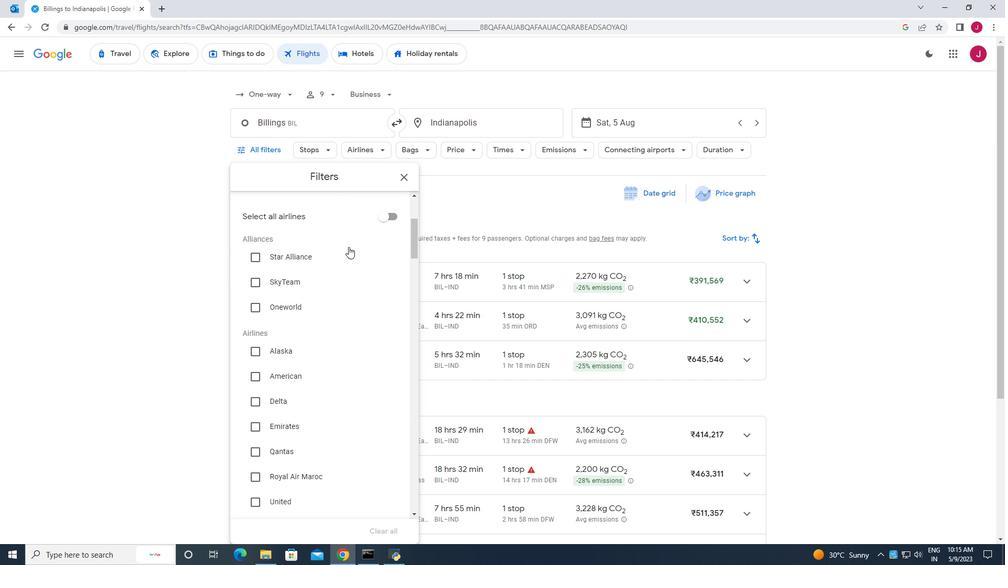 
Action: Mouse scrolled (347, 249) with delta (0, 0)
Screenshot: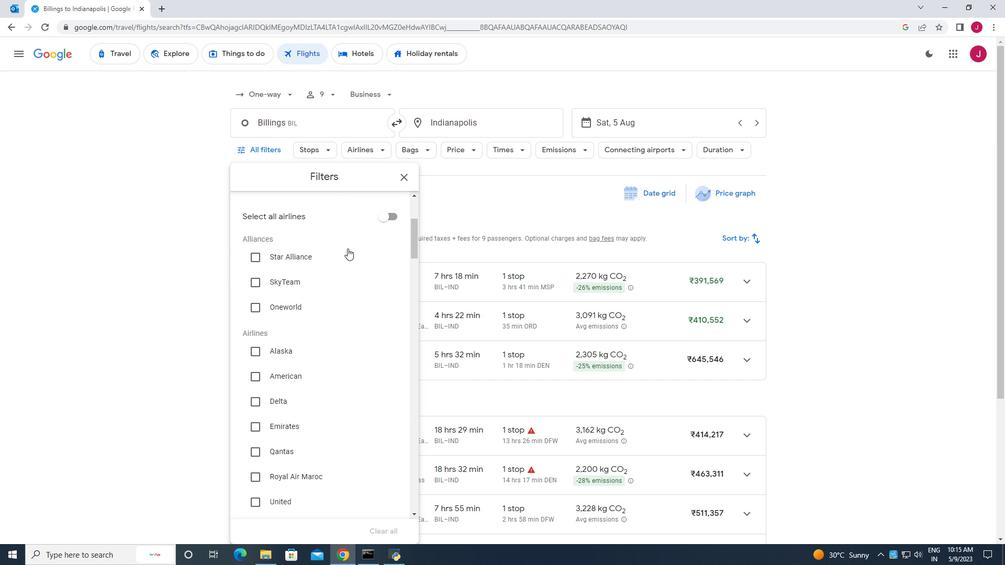 
Action: Mouse scrolled (347, 249) with delta (0, 0)
Screenshot: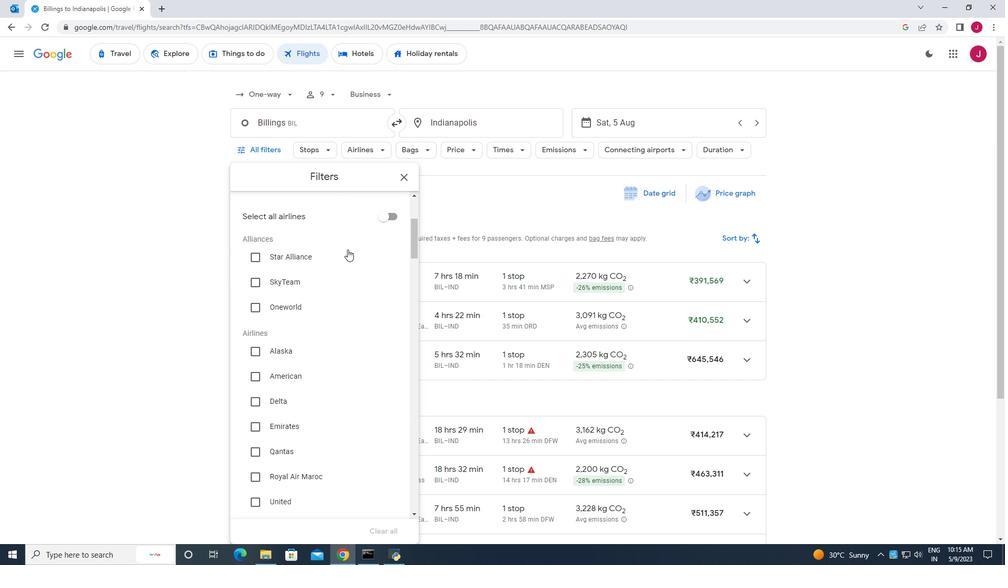 
Action: Mouse moved to (255, 344)
Screenshot: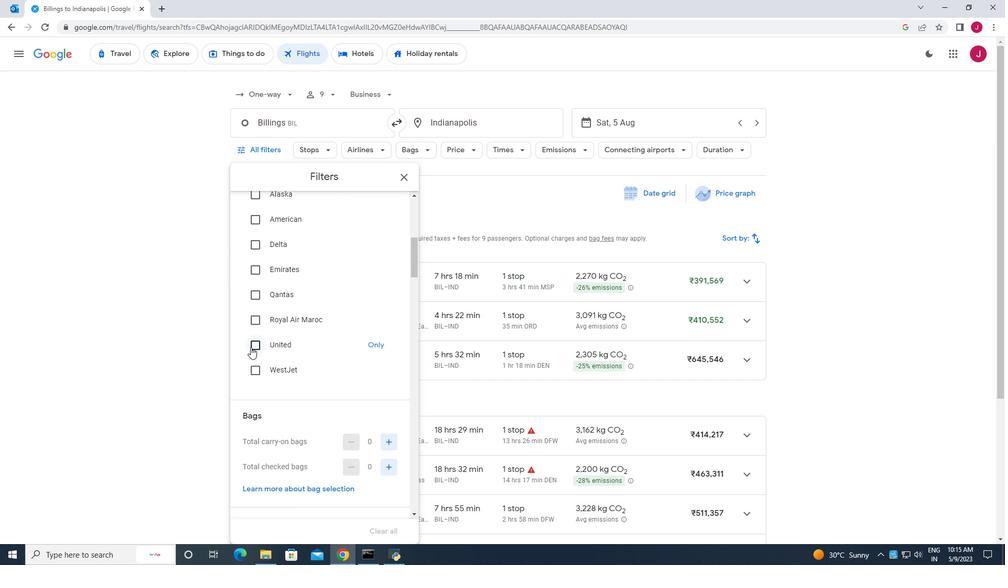 
Action: Mouse pressed left at (255, 344)
Screenshot: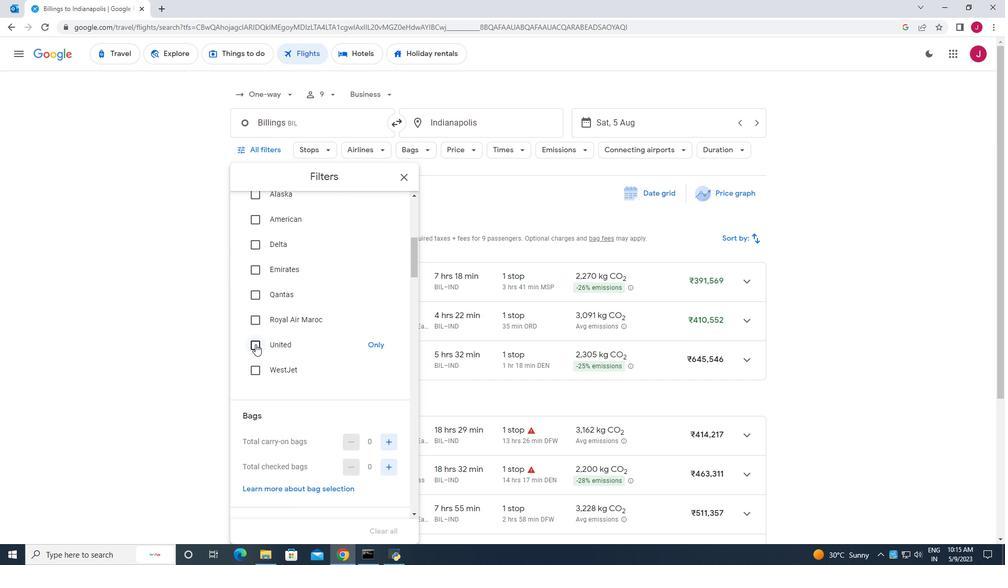 
Action: Mouse moved to (313, 322)
Screenshot: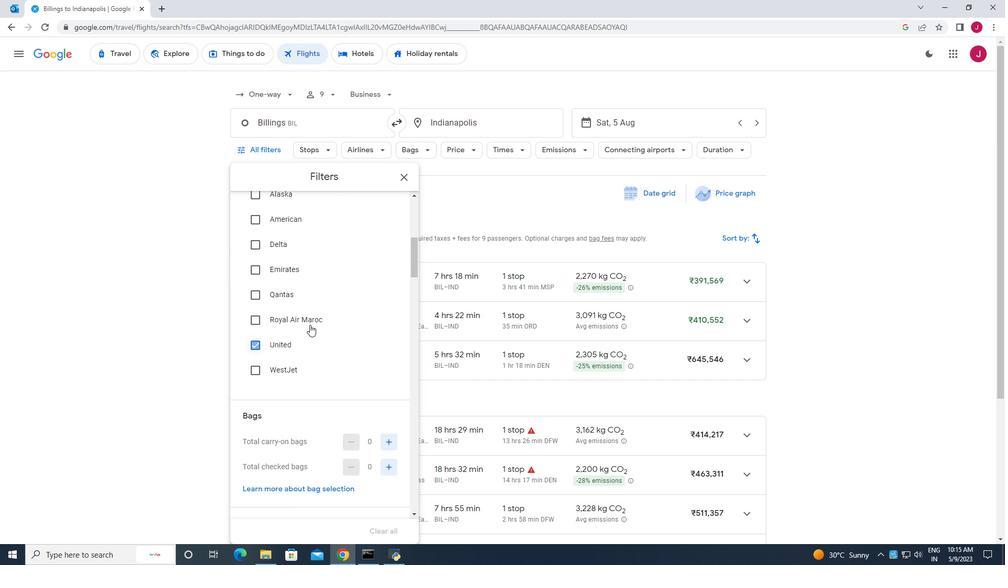 
Action: Mouse scrolled (313, 321) with delta (0, 0)
Screenshot: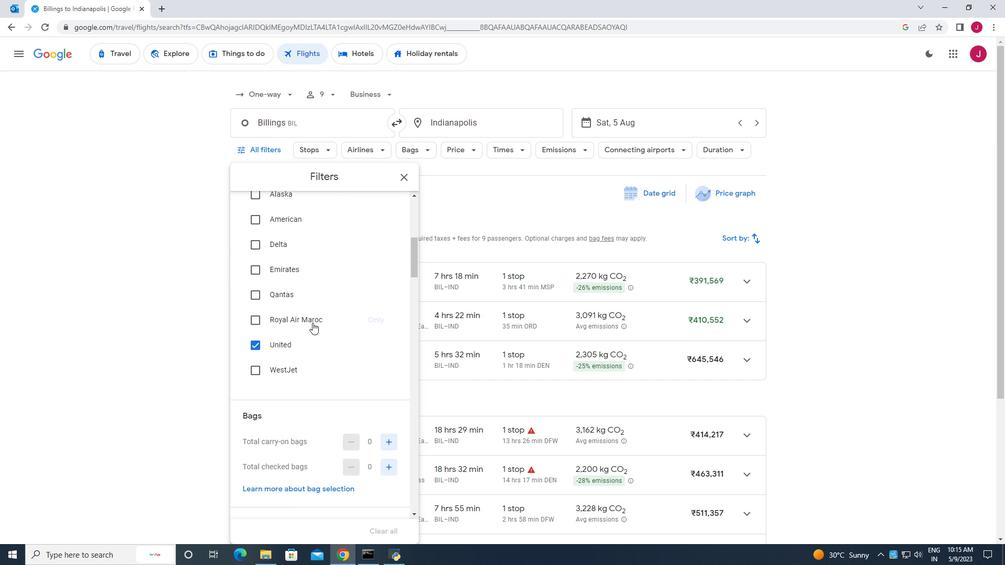 
Action: Mouse scrolled (313, 321) with delta (0, 0)
Screenshot: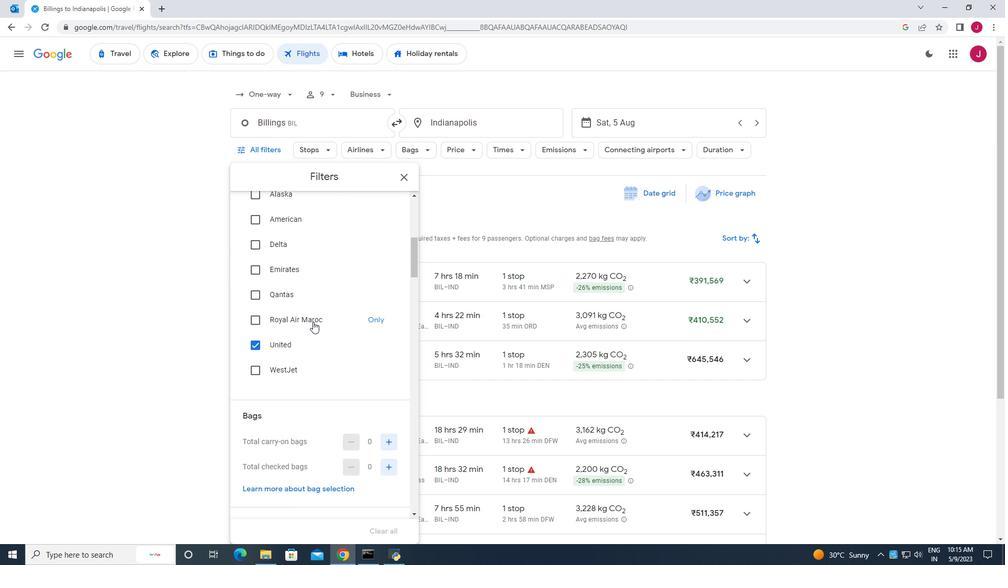 
Action: Mouse scrolled (313, 321) with delta (0, 0)
Screenshot: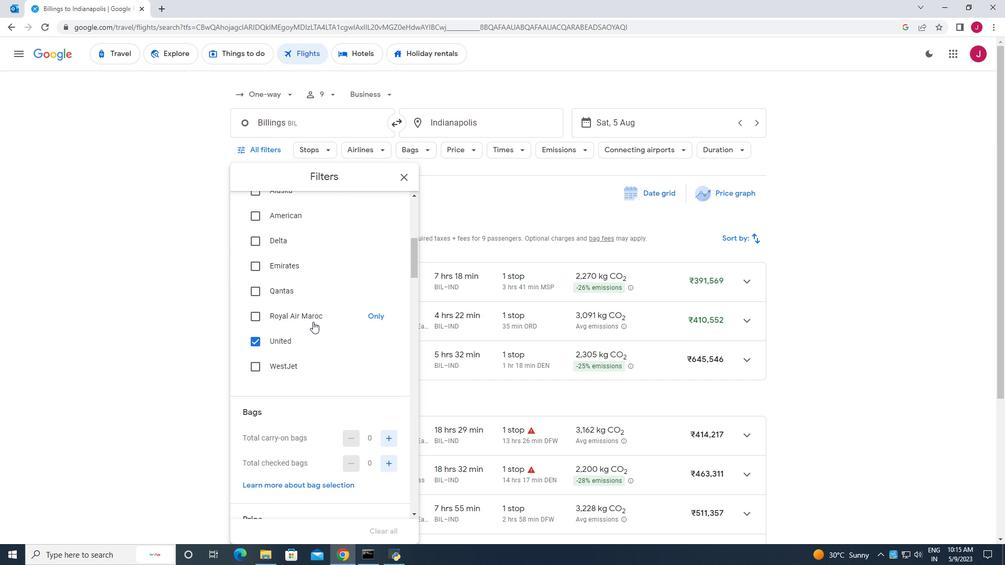 
Action: Mouse scrolled (313, 321) with delta (0, 0)
Screenshot: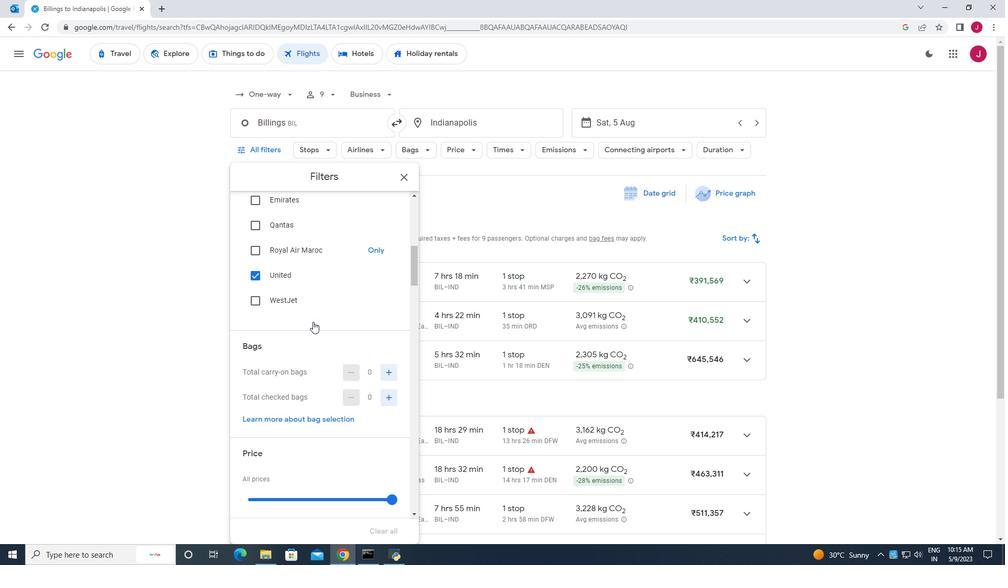
Action: Mouse scrolled (313, 321) with delta (0, 0)
Screenshot: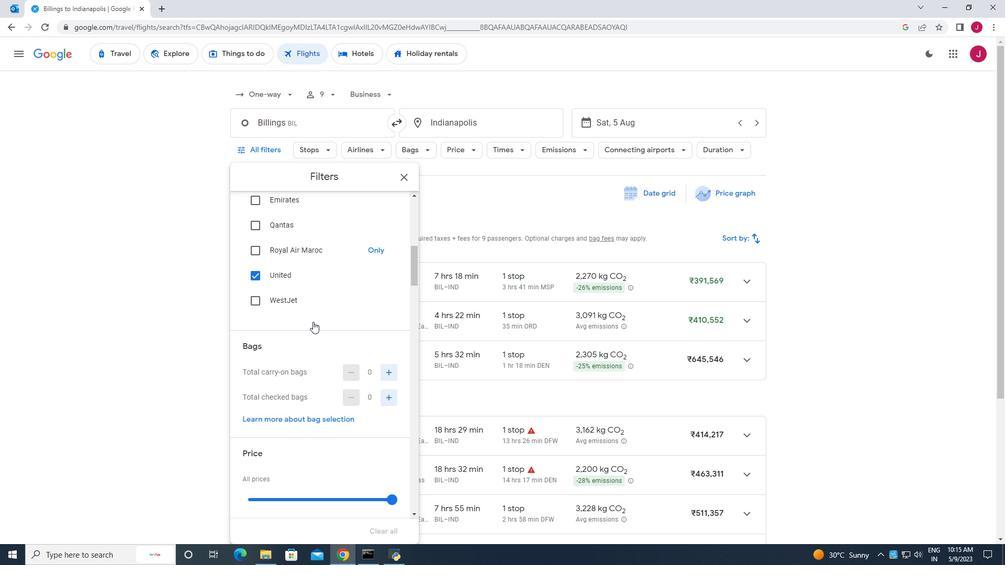 
Action: Mouse scrolled (313, 322) with delta (0, 0)
Screenshot: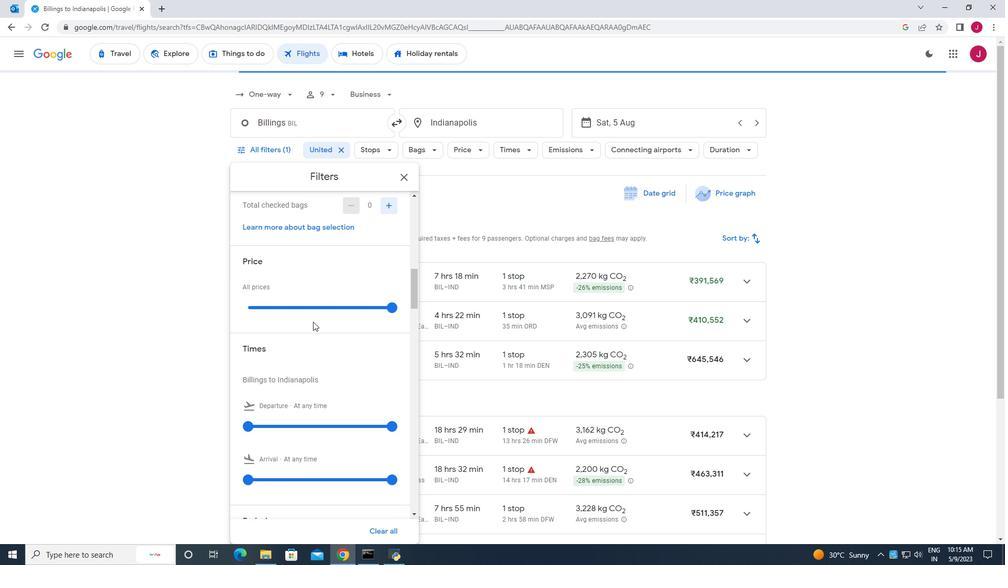 
Action: Mouse moved to (388, 232)
Screenshot: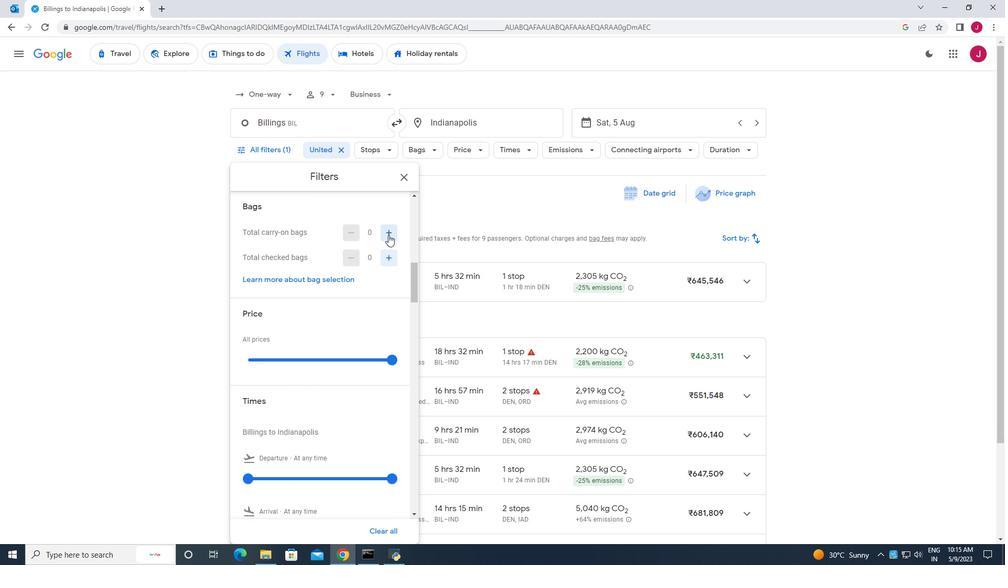
Action: Mouse pressed left at (388, 232)
Screenshot: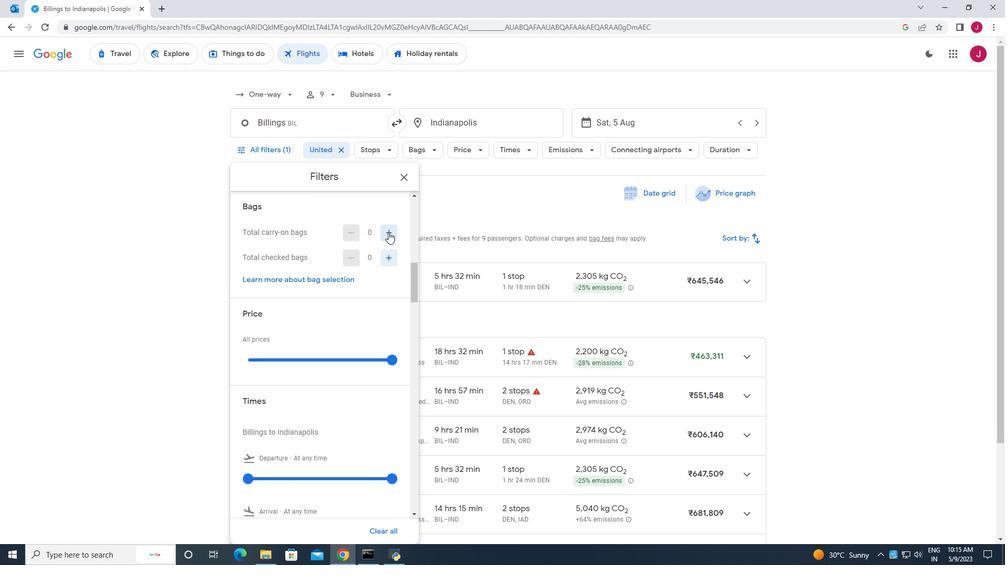 
Action: Mouse moved to (377, 257)
Screenshot: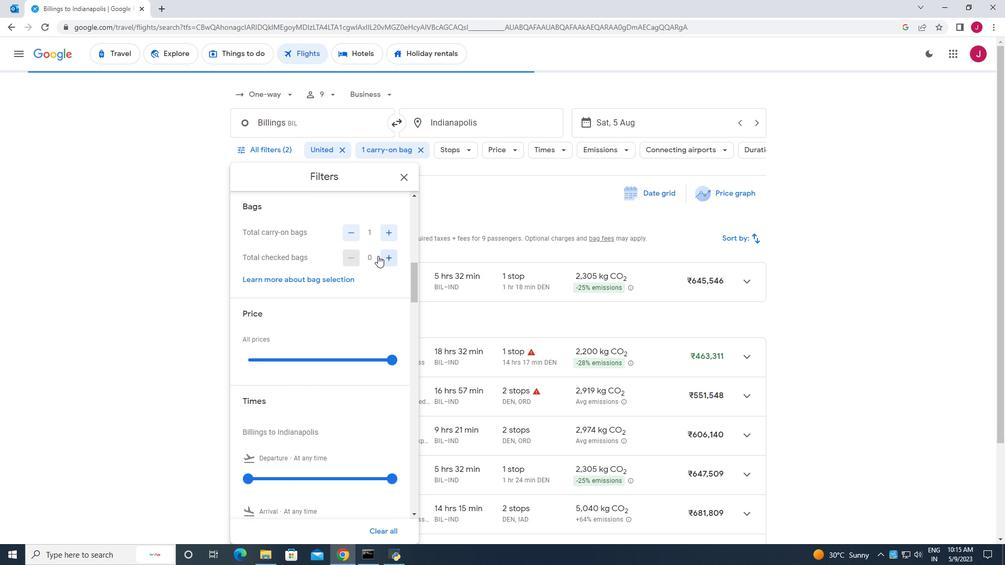 
Action: Mouse scrolled (377, 257) with delta (0, 0)
Screenshot: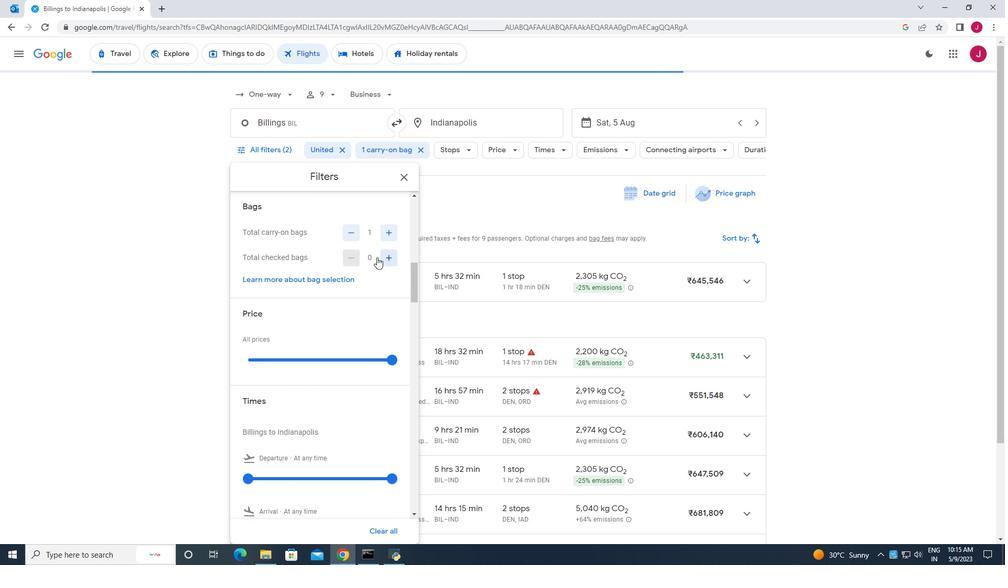 
Action: Mouse scrolled (377, 257) with delta (0, 0)
Screenshot: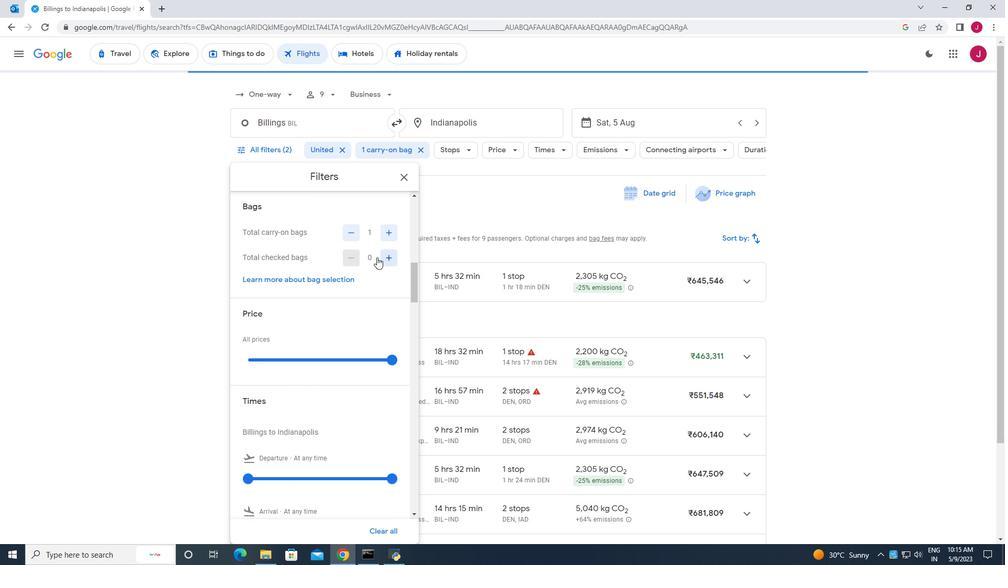 
Action: Mouse moved to (391, 253)
Screenshot: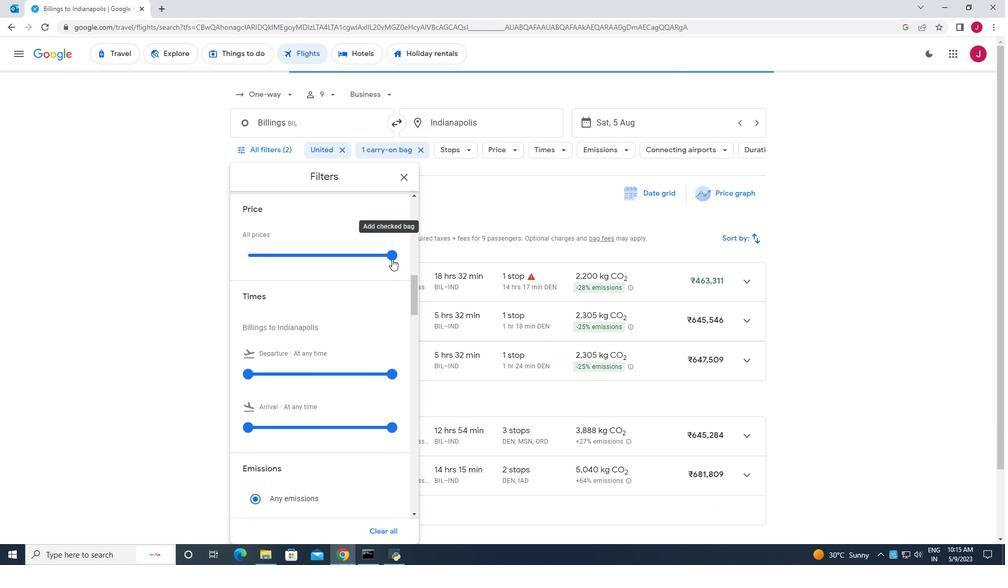 
Action: Mouse pressed left at (391, 253)
Screenshot: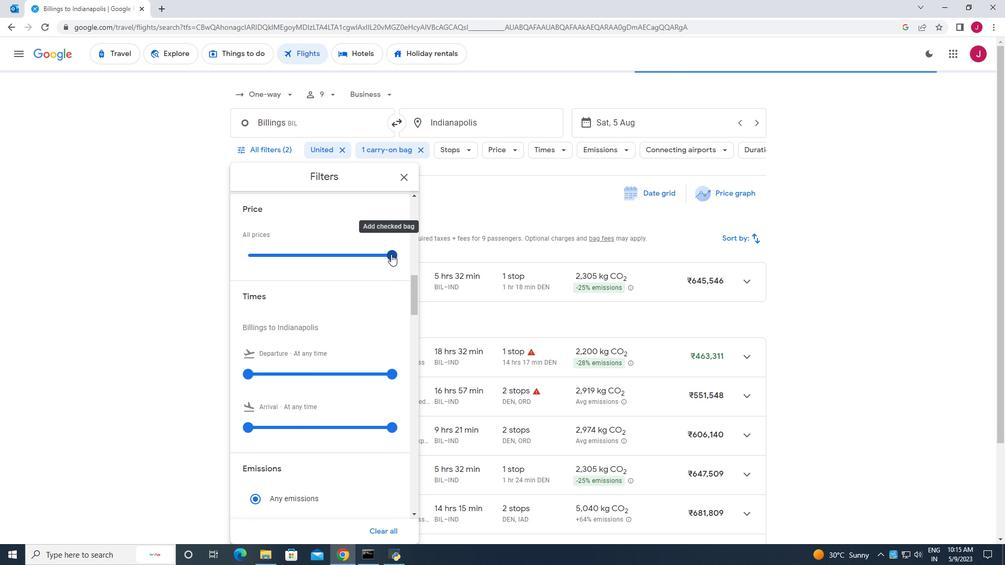 
Action: Mouse moved to (310, 264)
Screenshot: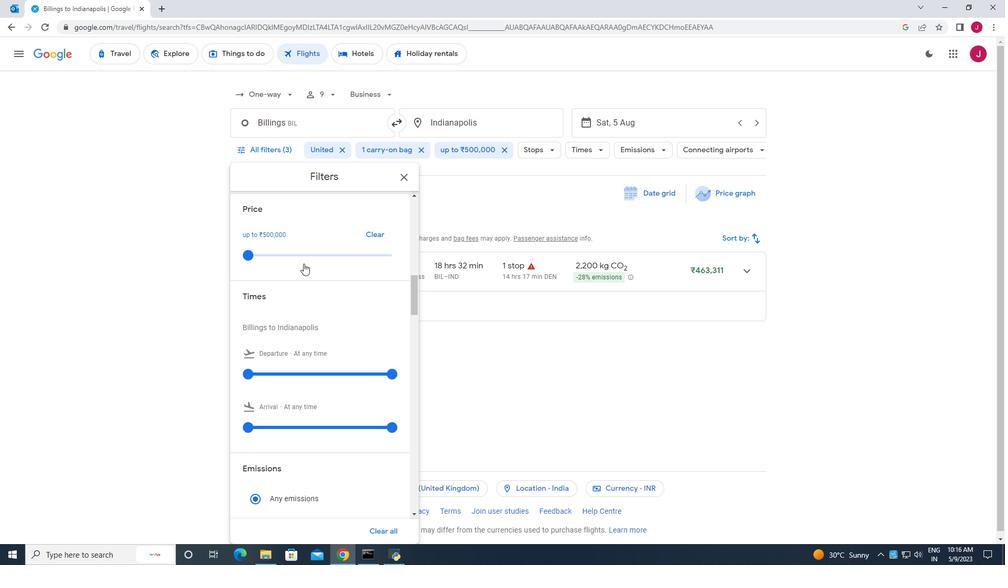 
Action: Mouse scrolled (310, 264) with delta (0, 0)
Screenshot: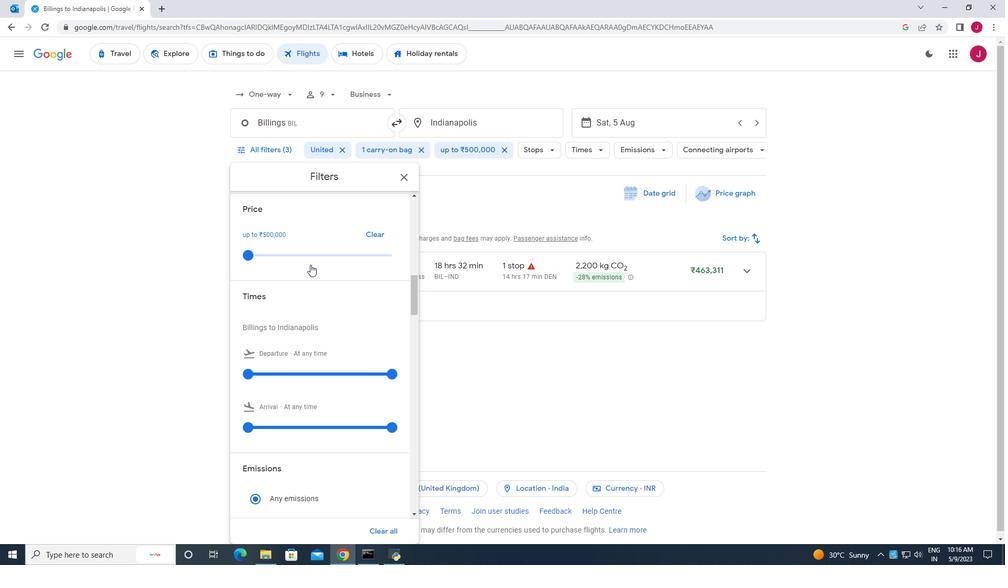 
Action: Mouse scrolled (310, 264) with delta (0, 0)
Screenshot: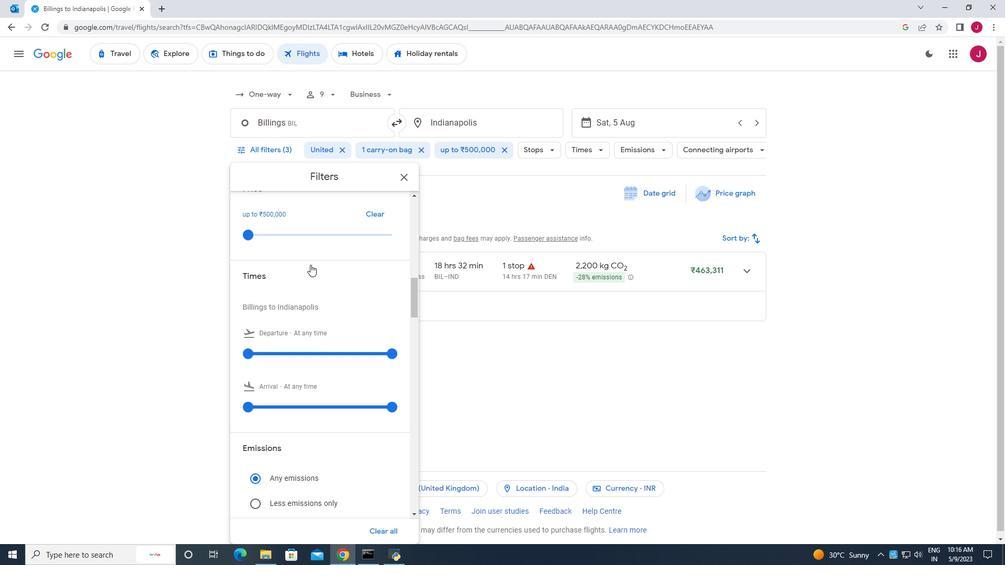 
Action: Mouse moved to (246, 271)
Screenshot: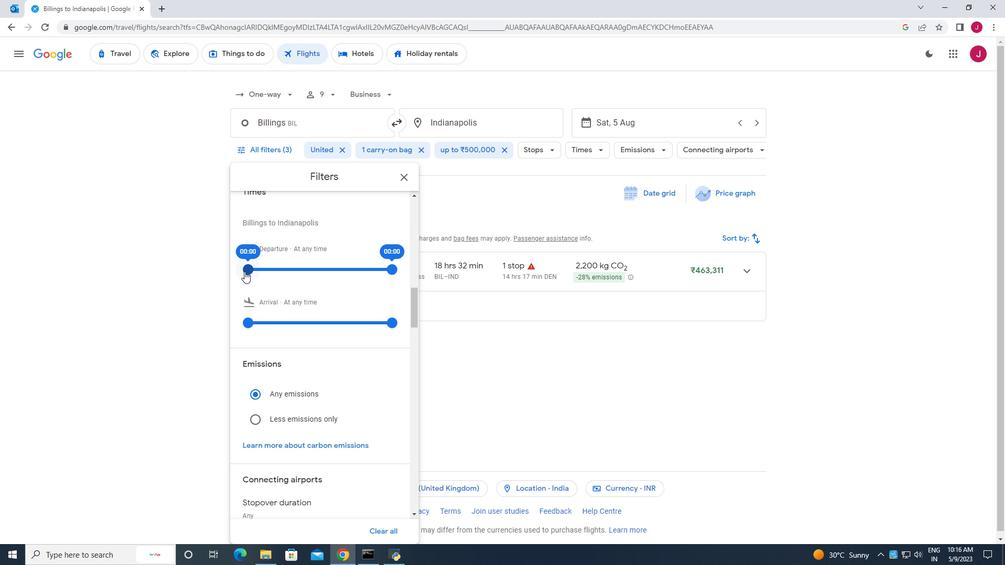 
Action: Mouse pressed left at (246, 271)
Screenshot: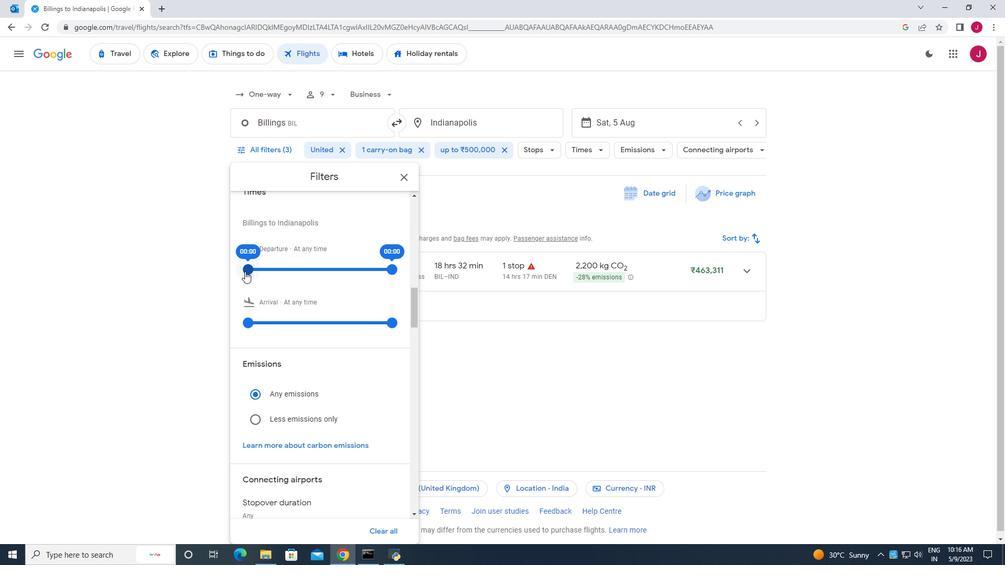 
Action: Mouse moved to (393, 269)
Screenshot: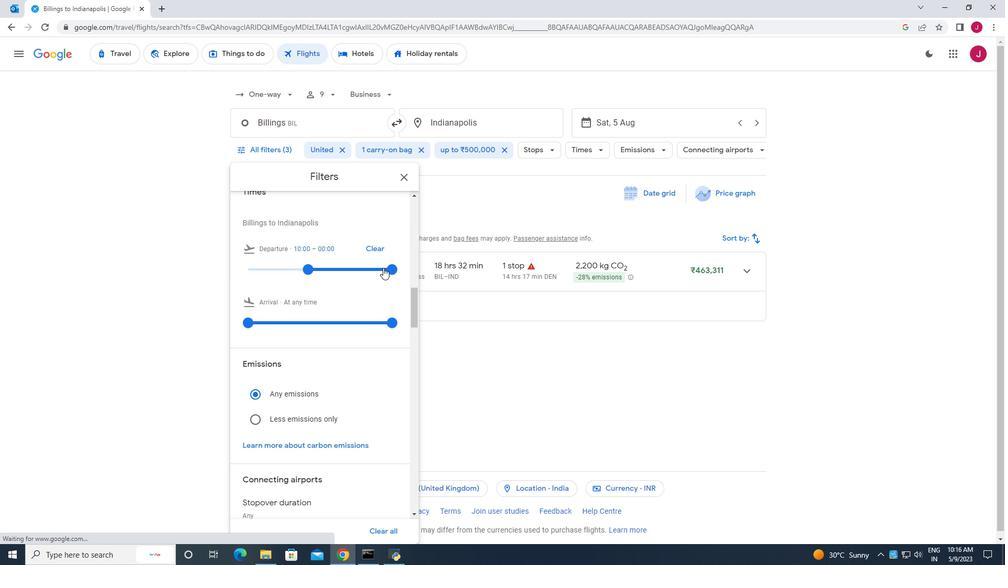 
Action: Mouse pressed left at (393, 269)
Screenshot: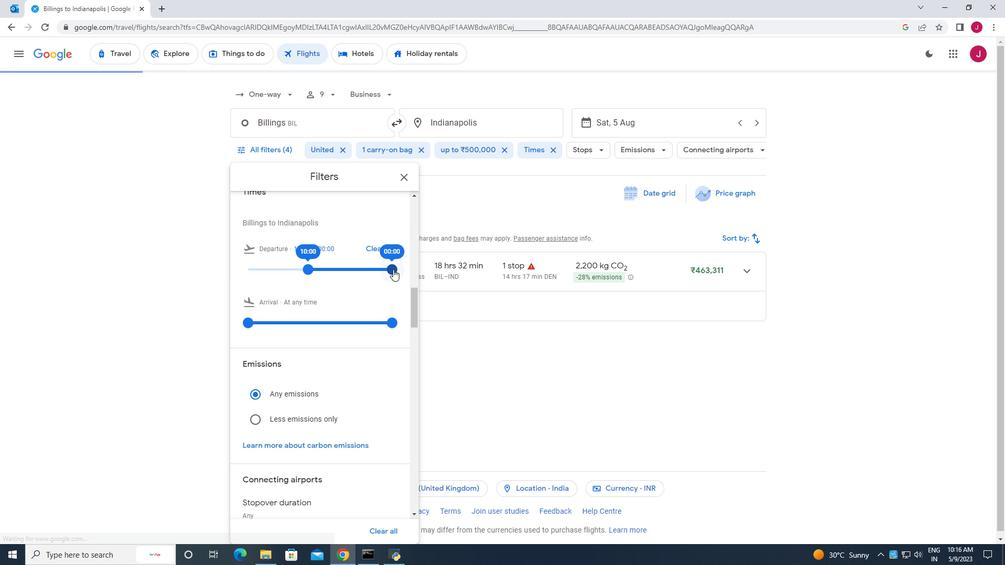 
Action: Mouse moved to (404, 177)
Screenshot: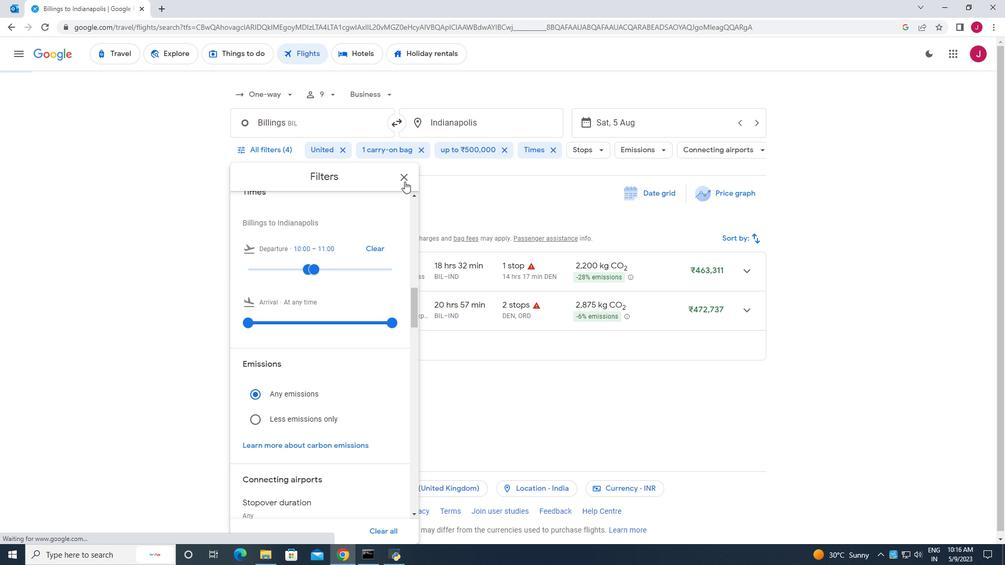 
Action: Mouse pressed left at (404, 177)
Screenshot: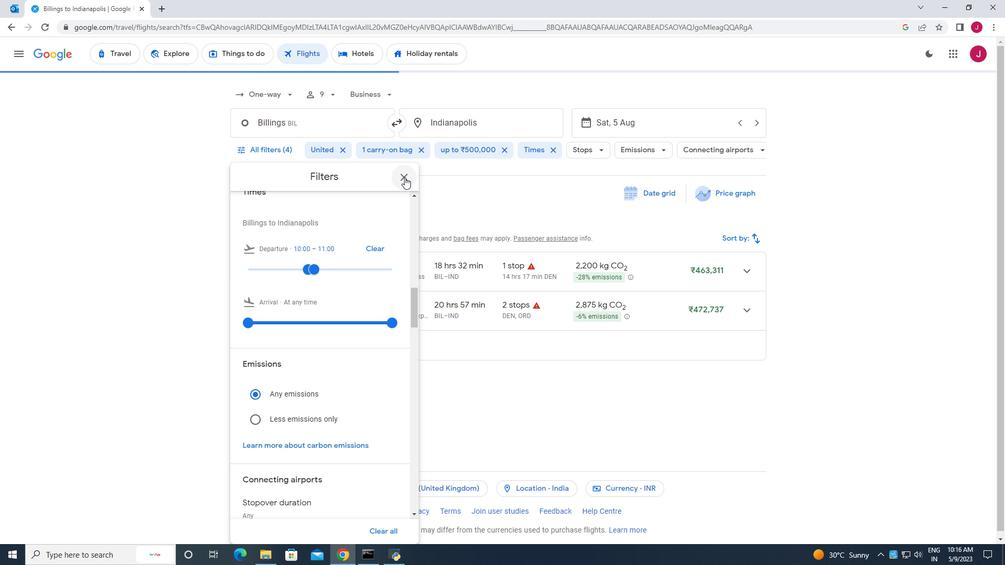 
Action: Mouse moved to (404, 177)
Screenshot: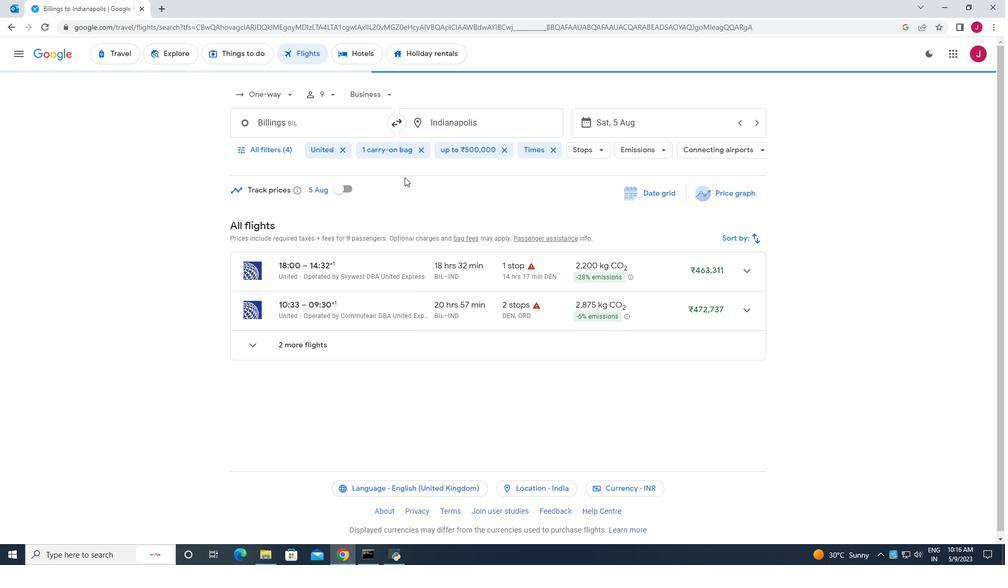 
